 Task: Look for space in Morrelgonj, Bangladesh from 2nd September, 2023 to 5th September, 2023 for 1 adult in price range Rs.5000 to Rs.10000. Place can be private room with 1  bedroom having 1 bed and 1 bathroom. Property type can be house, flat, guest house, hotel. Amenities needed are: air conditioning. Booking option can be shelf check-in. Required host language is English.
Action: Mouse moved to (356, 111)
Screenshot: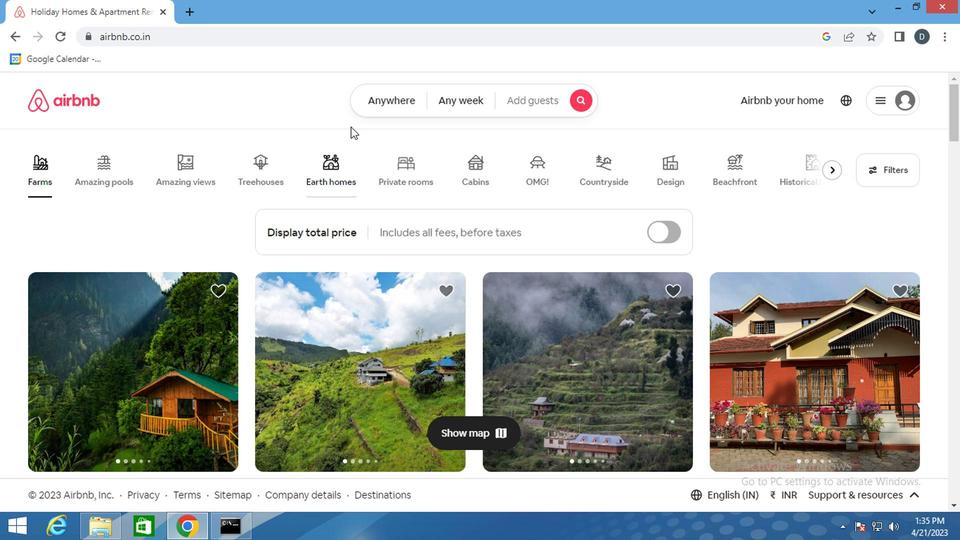 
Action: Mouse pressed left at (356, 111)
Screenshot: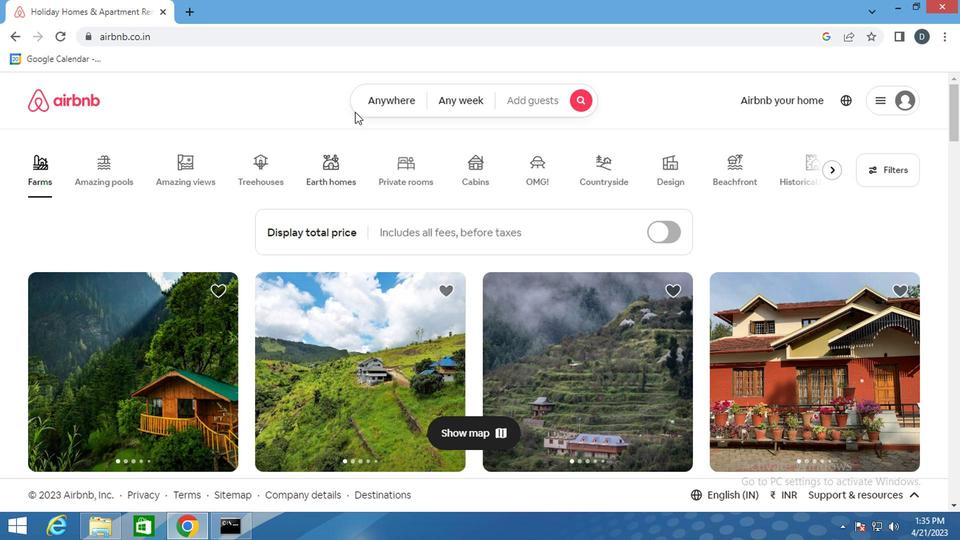 
Action: Mouse moved to (299, 159)
Screenshot: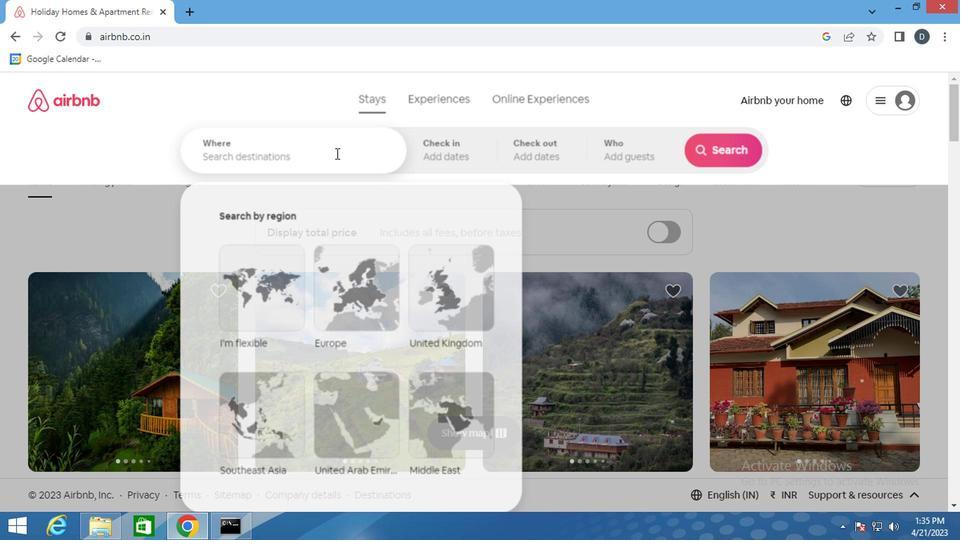 
Action: Mouse pressed left at (299, 159)
Screenshot: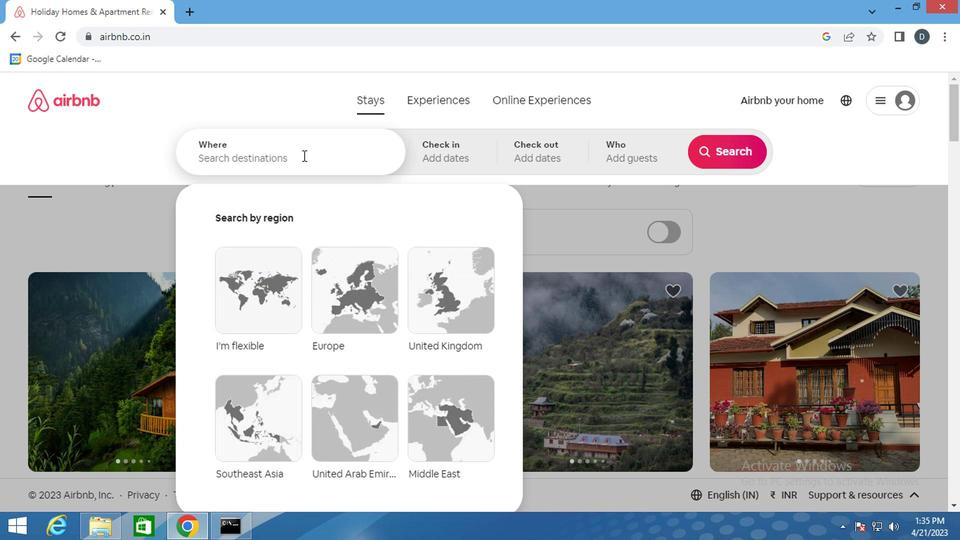 
Action: Mouse moved to (298, 159)
Screenshot: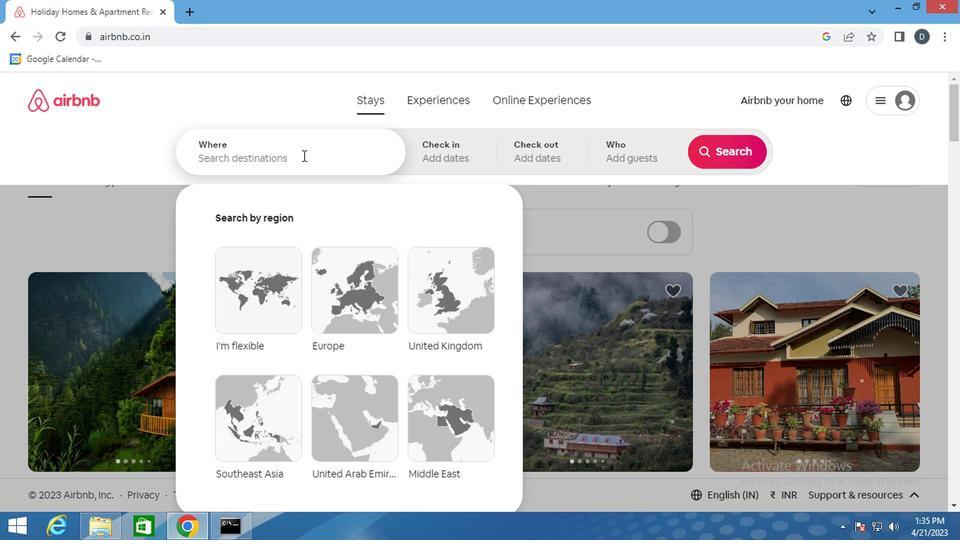 
Action: Key pressed <Key.shift_r>Morelgonj<Key.left><Key.left><Key.left><Key.left><Key.left><Key.left>r<Key.right><Key.right><Key.right><Key.right><Key.right><Key.right><Key.right><Key.right><Key.right><Key.right><Key.right><Key.right><Key.right><Key.down><Key.enter>
Screenshot: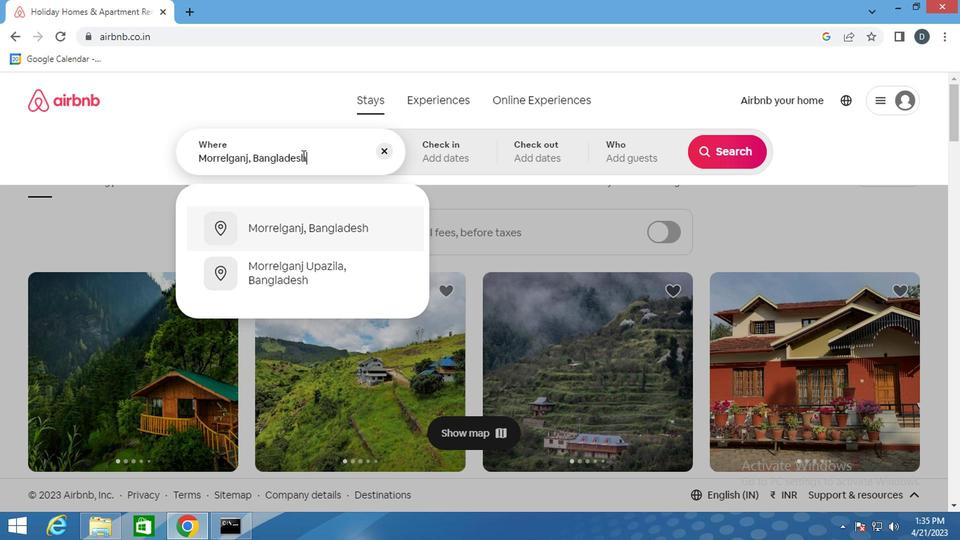 
Action: Mouse moved to (718, 266)
Screenshot: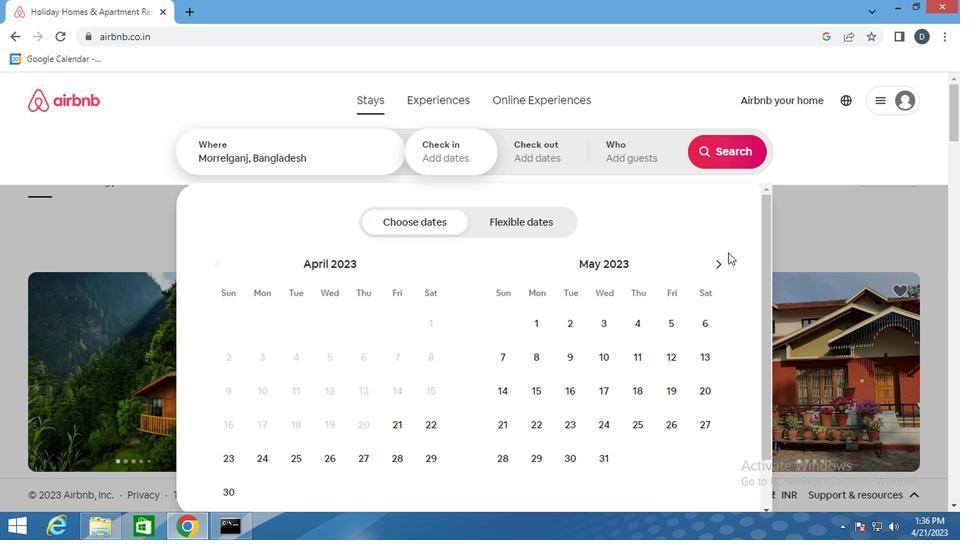 
Action: Mouse pressed left at (718, 266)
Screenshot: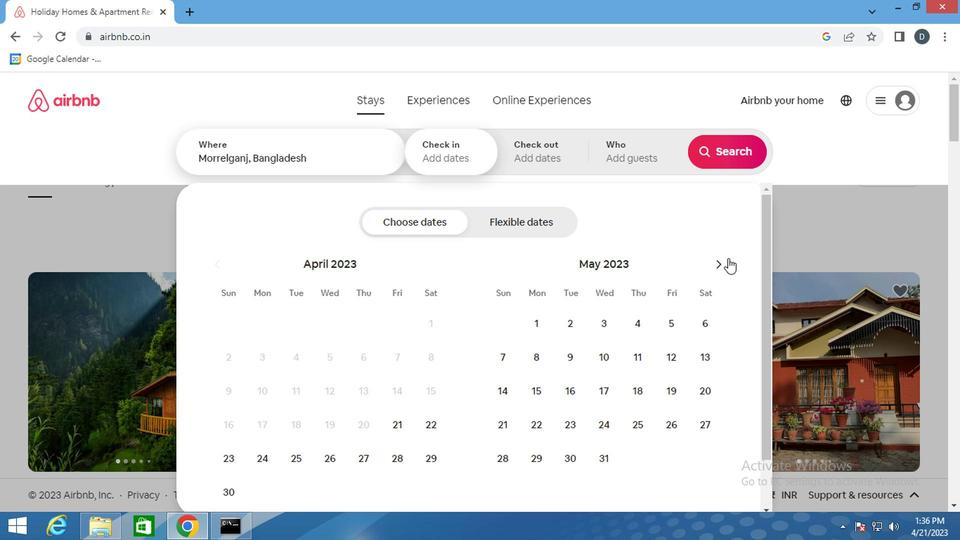 
Action: Mouse pressed left at (718, 266)
Screenshot: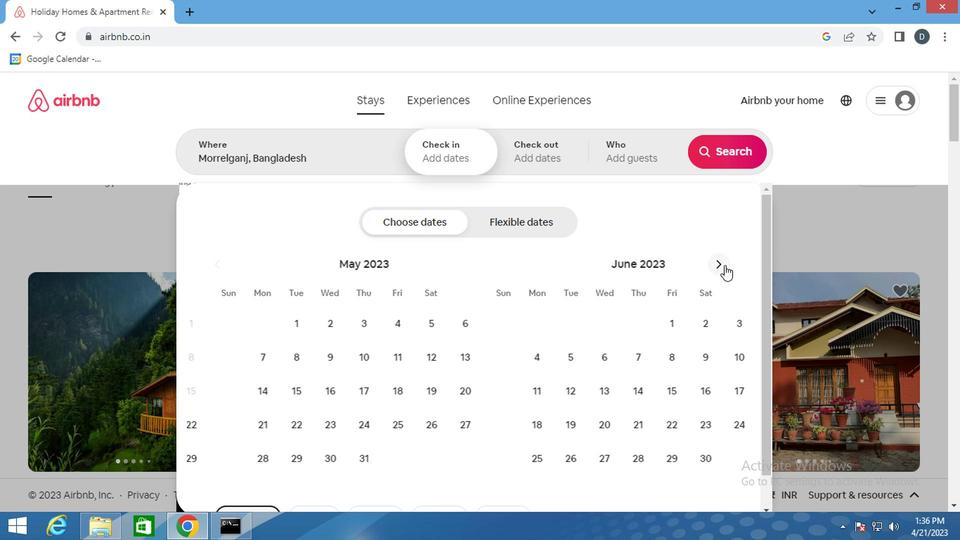 
Action: Mouse pressed left at (718, 266)
Screenshot: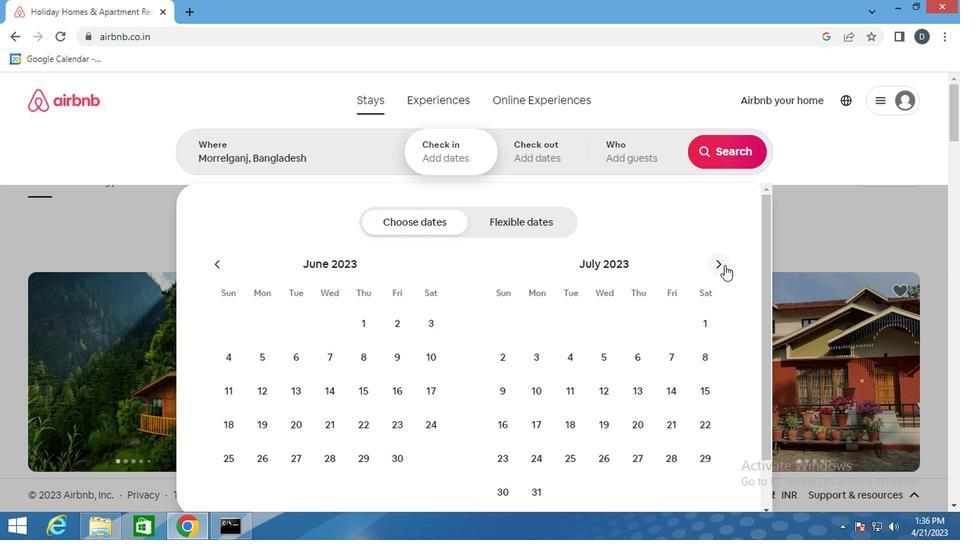 
Action: Mouse moved to (714, 259)
Screenshot: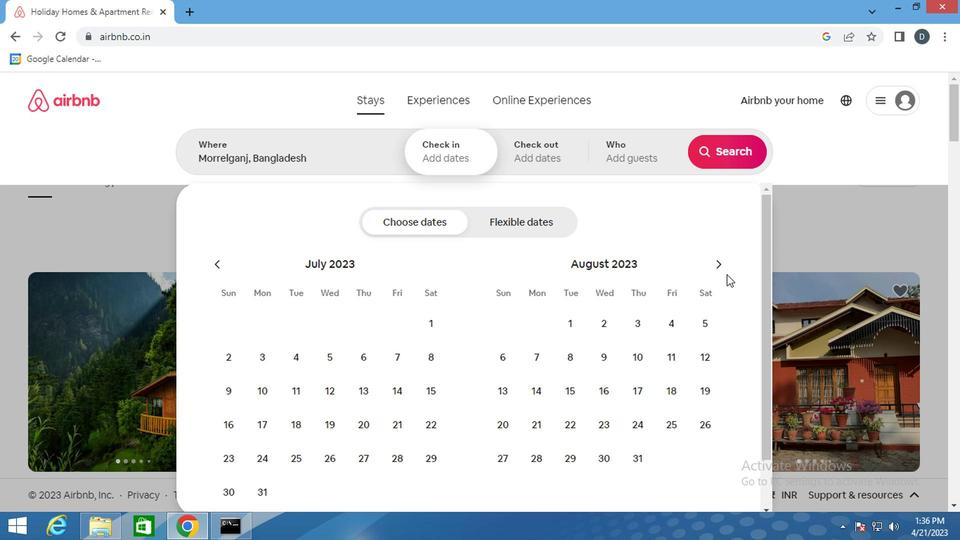 
Action: Mouse pressed left at (714, 259)
Screenshot: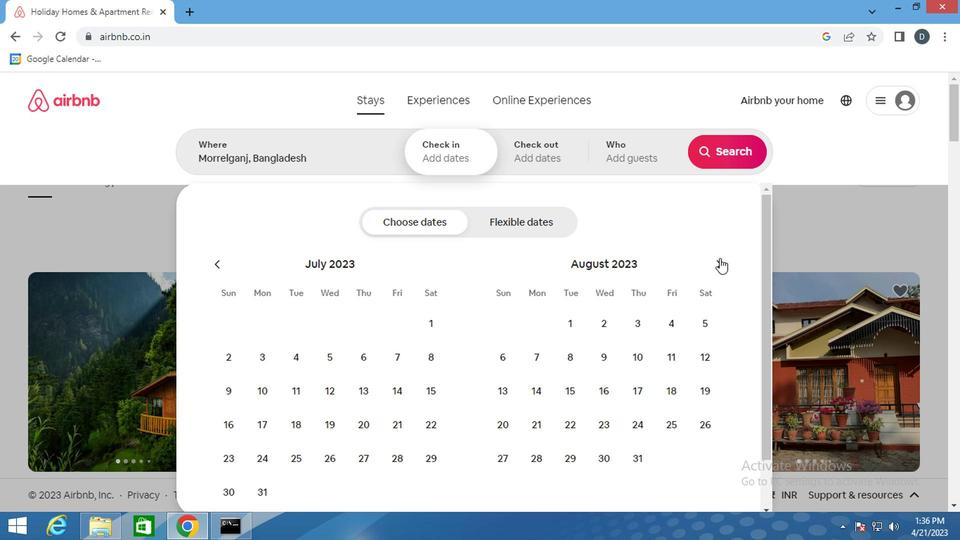 
Action: Mouse moved to (701, 323)
Screenshot: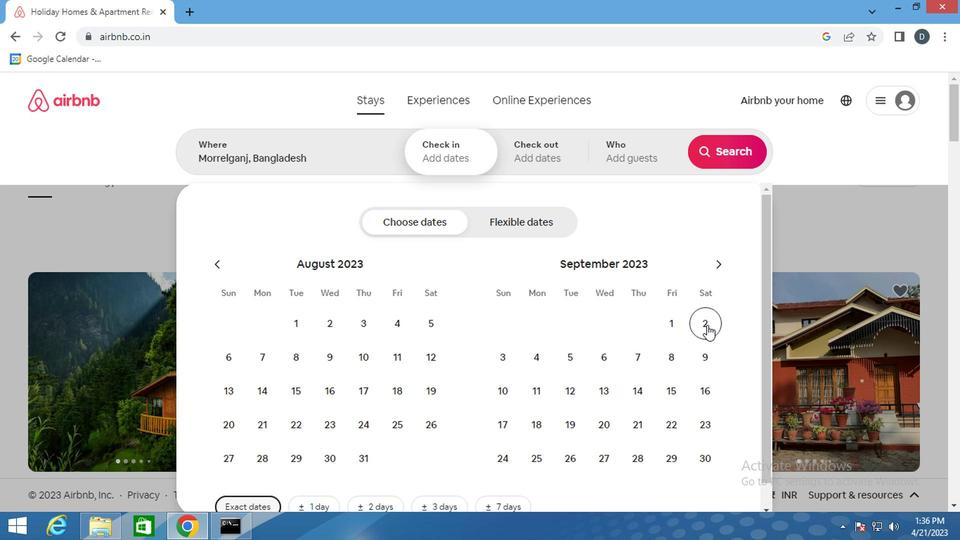 
Action: Mouse pressed left at (701, 323)
Screenshot: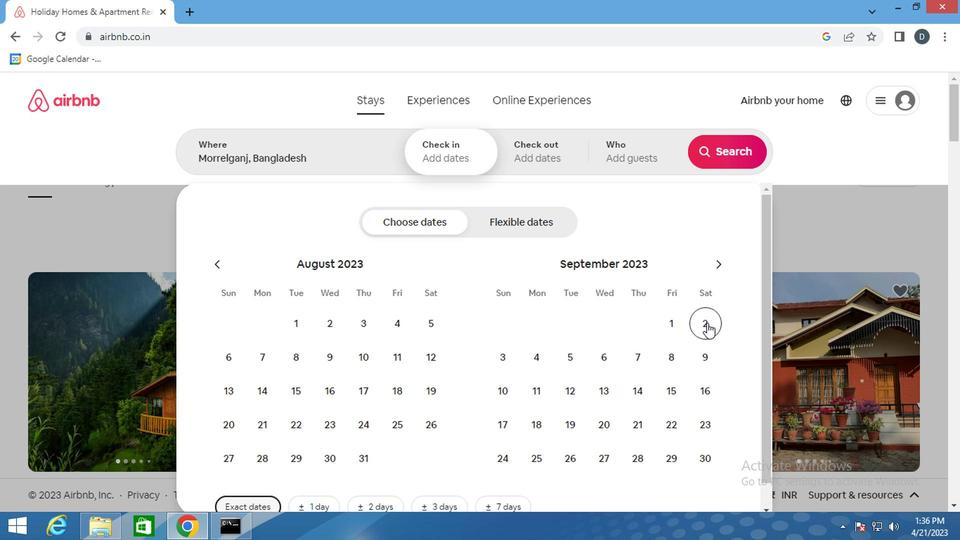 
Action: Mouse moved to (564, 355)
Screenshot: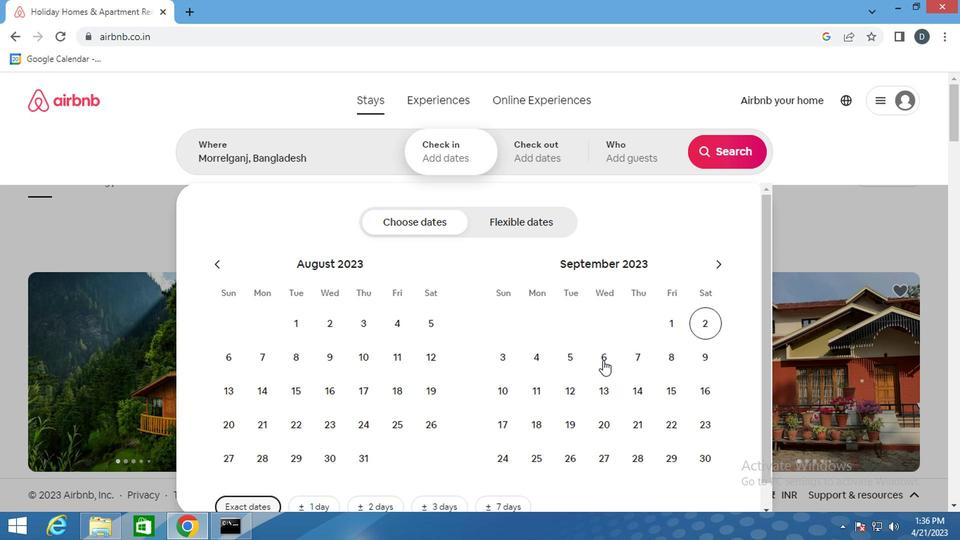 
Action: Mouse pressed left at (564, 355)
Screenshot: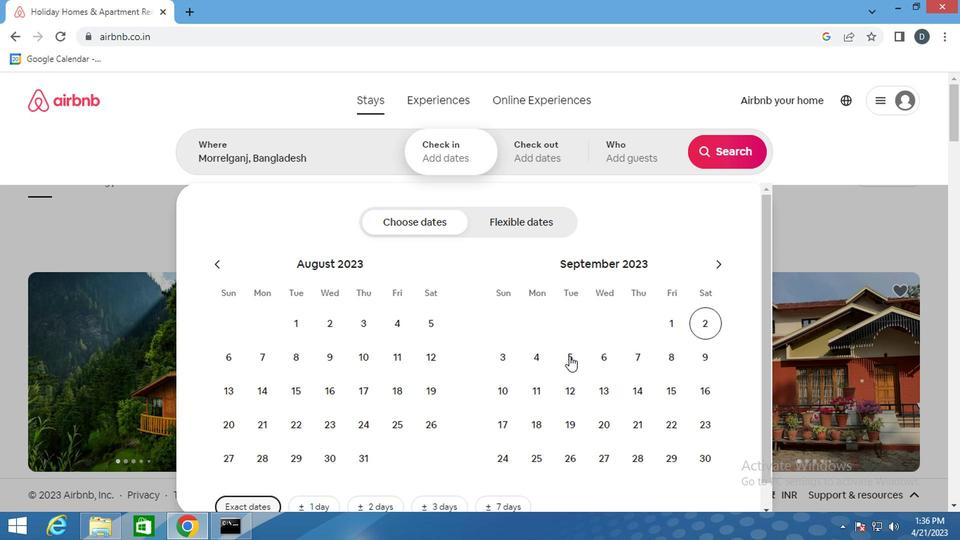 
Action: Mouse moved to (639, 153)
Screenshot: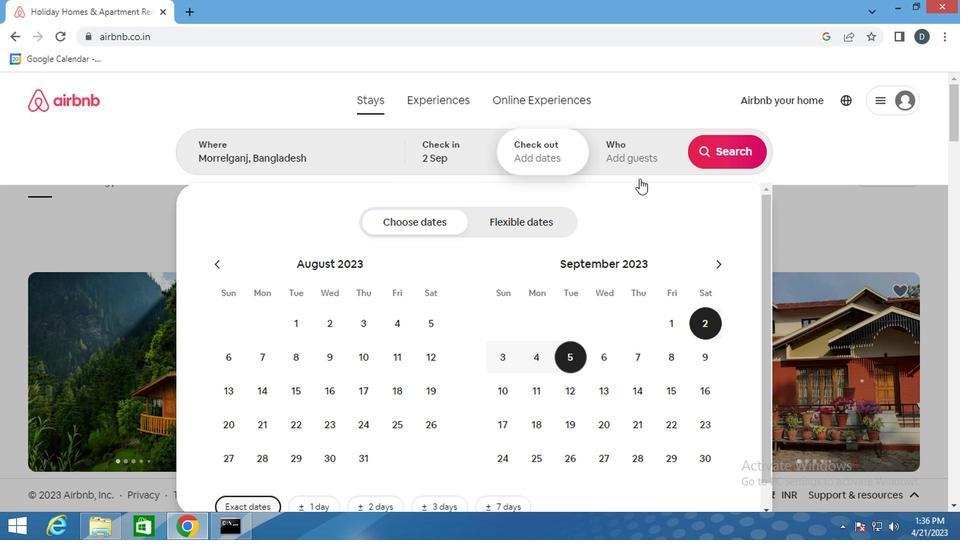 
Action: Mouse pressed left at (639, 153)
Screenshot: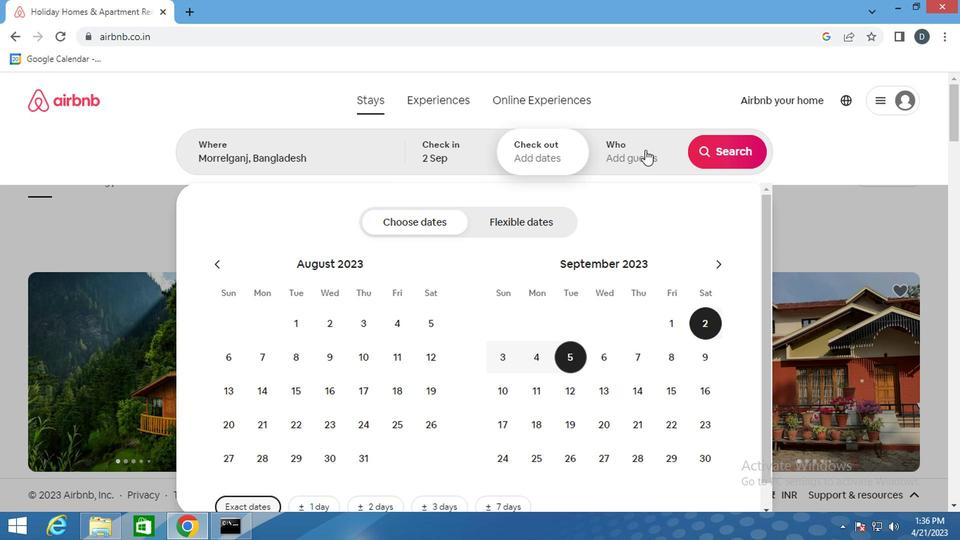 
Action: Mouse moved to (716, 224)
Screenshot: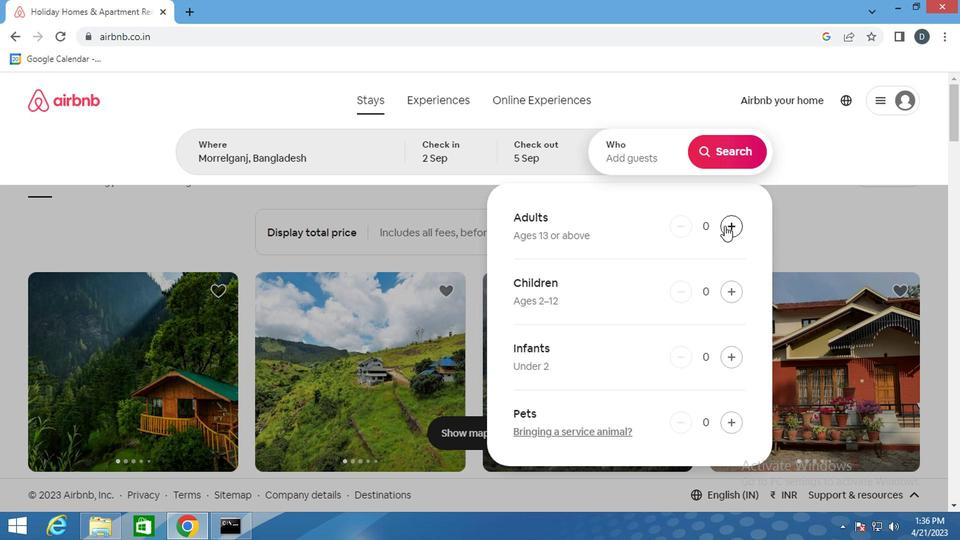 
Action: Mouse pressed left at (716, 224)
Screenshot: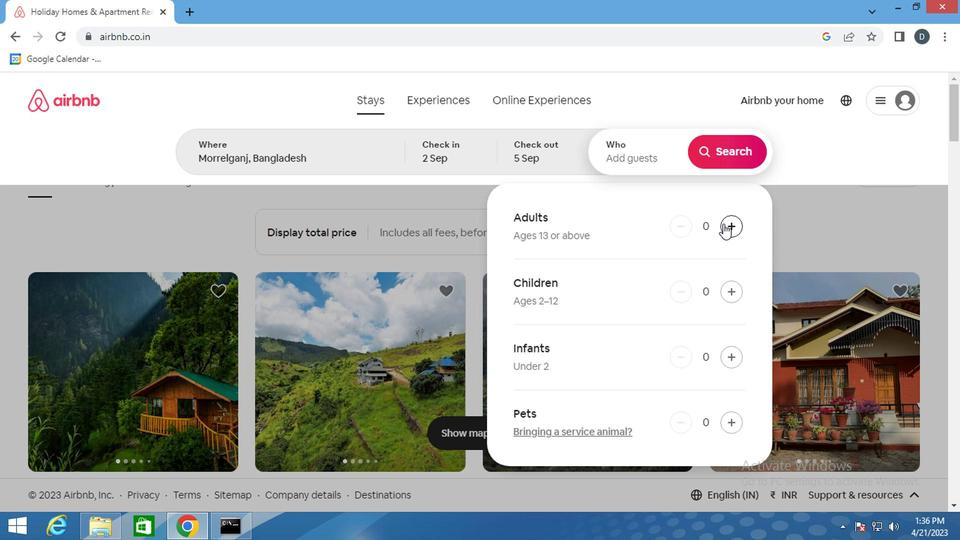 
Action: Mouse moved to (732, 149)
Screenshot: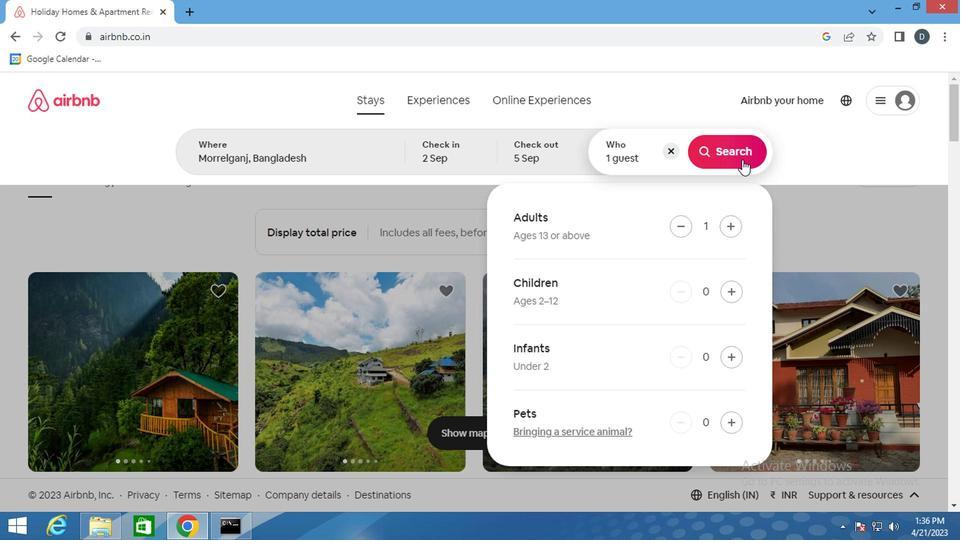 
Action: Mouse pressed left at (732, 149)
Screenshot: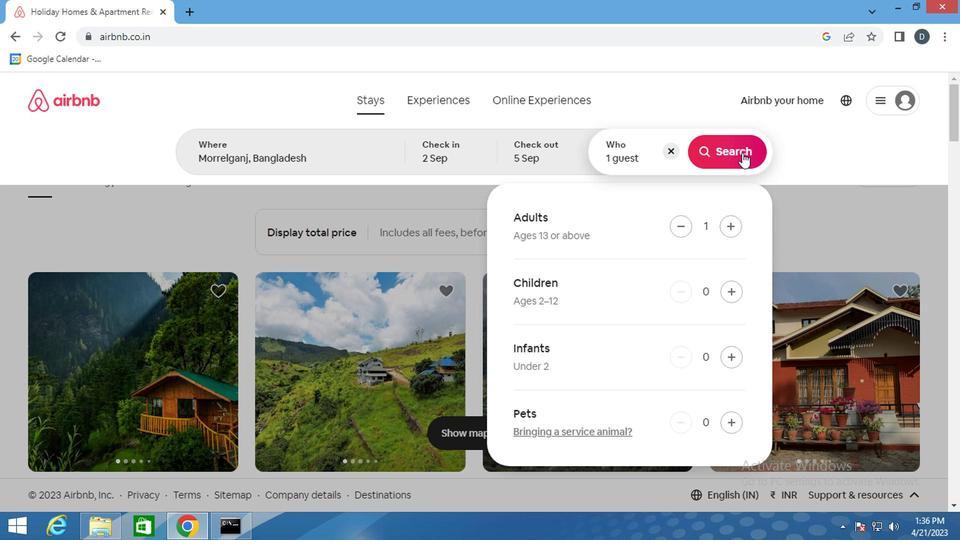 
Action: Mouse moved to (895, 167)
Screenshot: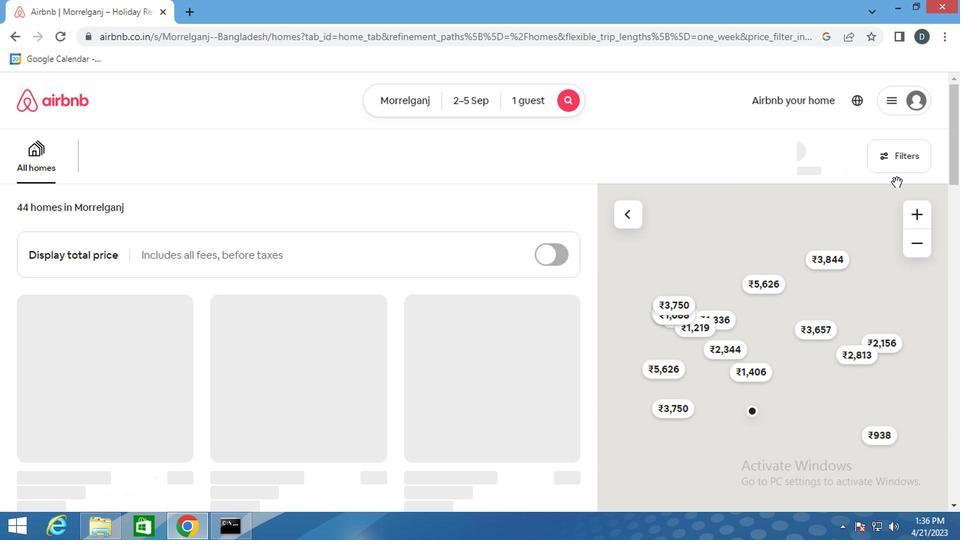 
Action: Mouse pressed left at (895, 167)
Screenshot: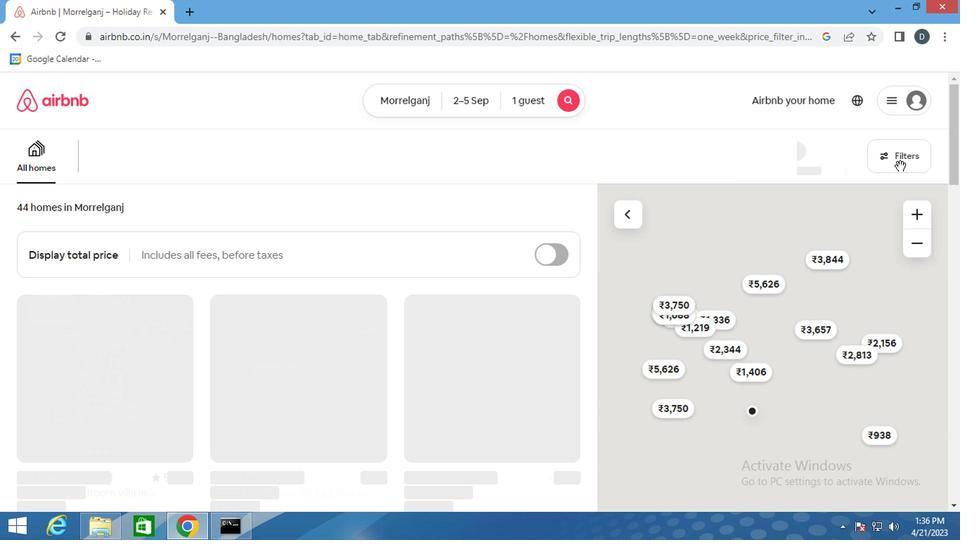 
Action: Mouse moved to (313, 335)
Screenshot: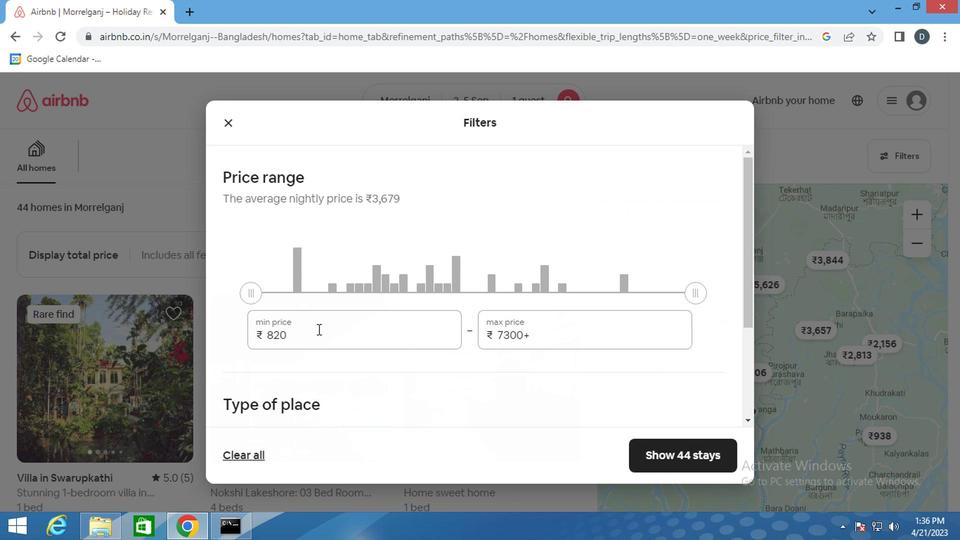 
Action: Mouse pressed left at (313, 335)
Screenshot: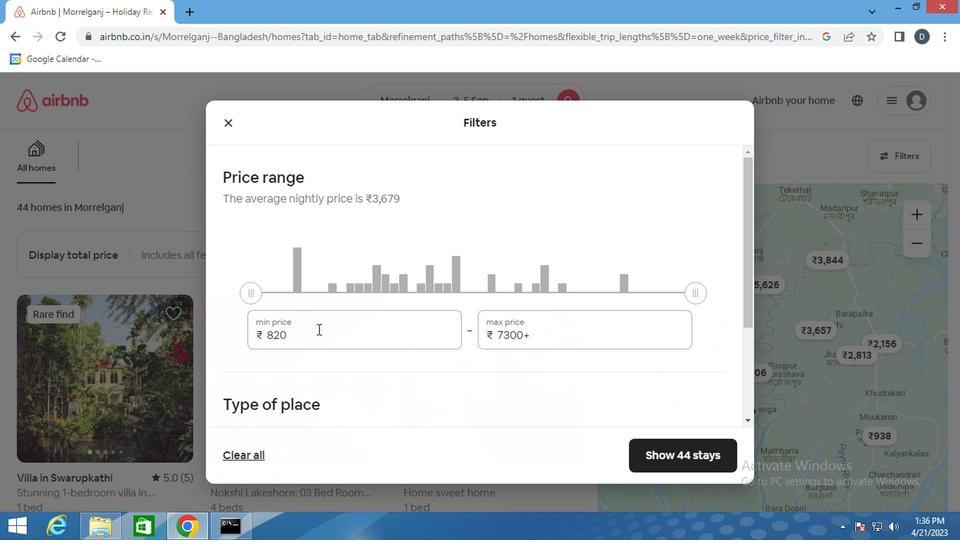 
Action: Mouse pressed left at (313, 335)
Screenshot: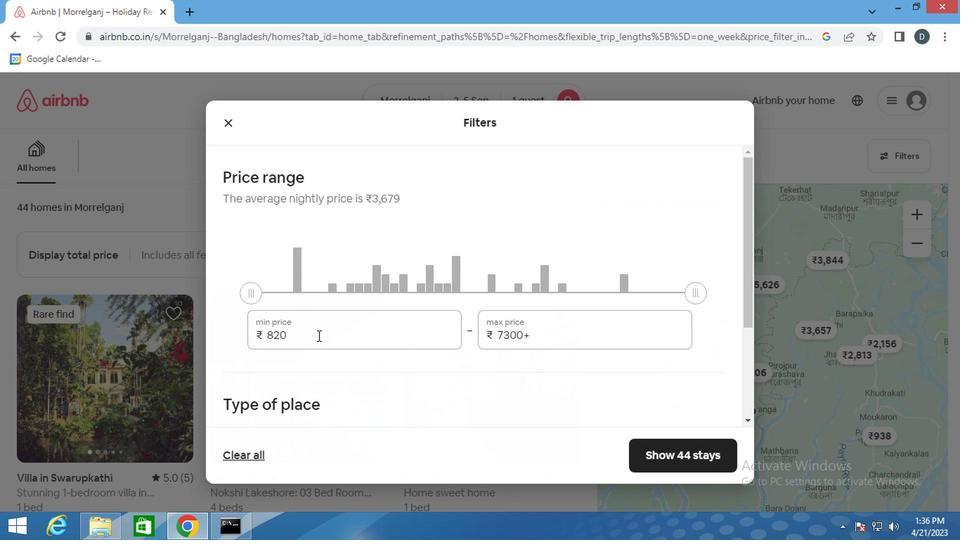 
Action: Key pressed 5000<Key.tab>ctrl+Actrl+10000
Screenshot: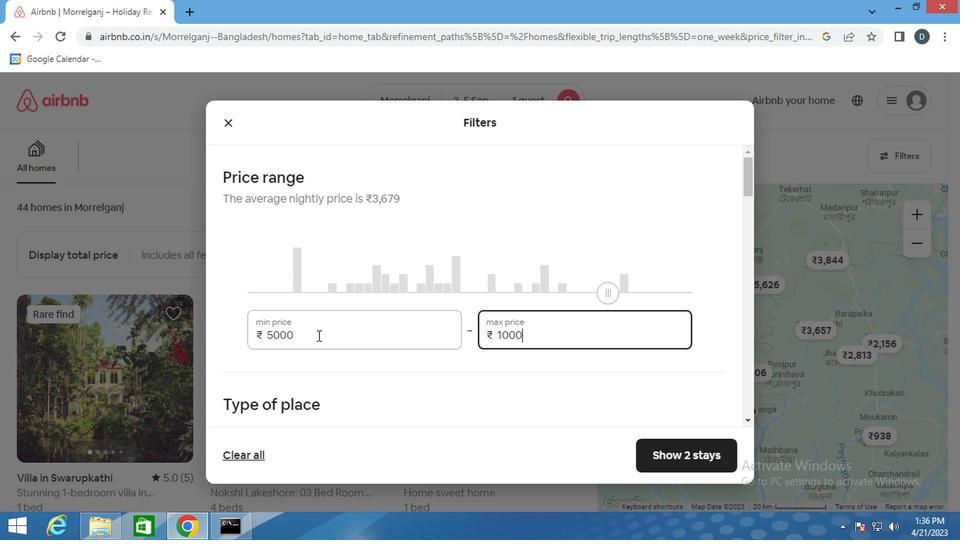 
Action: Mouse moved to (308, 349)
Screenshot: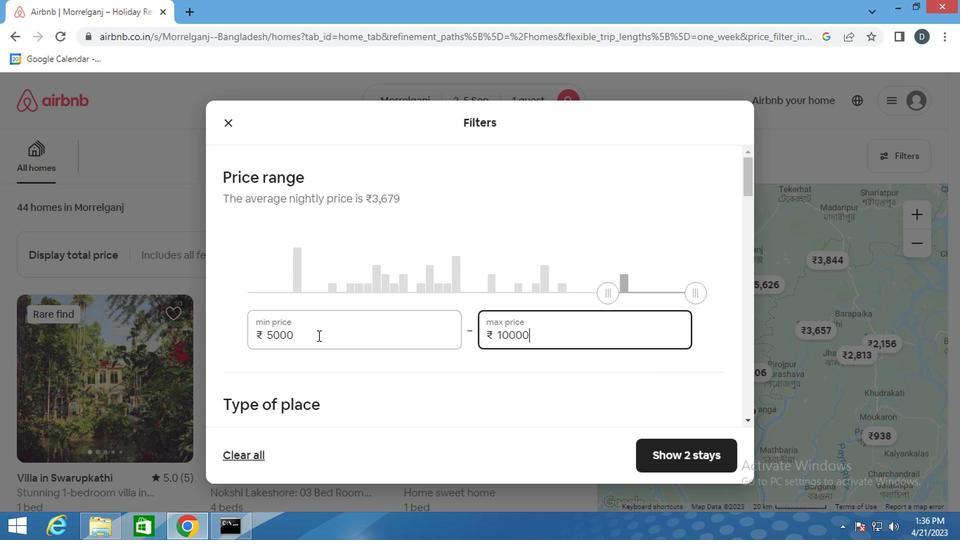 
Action: Mouse scrolled (308, 348) with delta (0, 0)
Screenshot: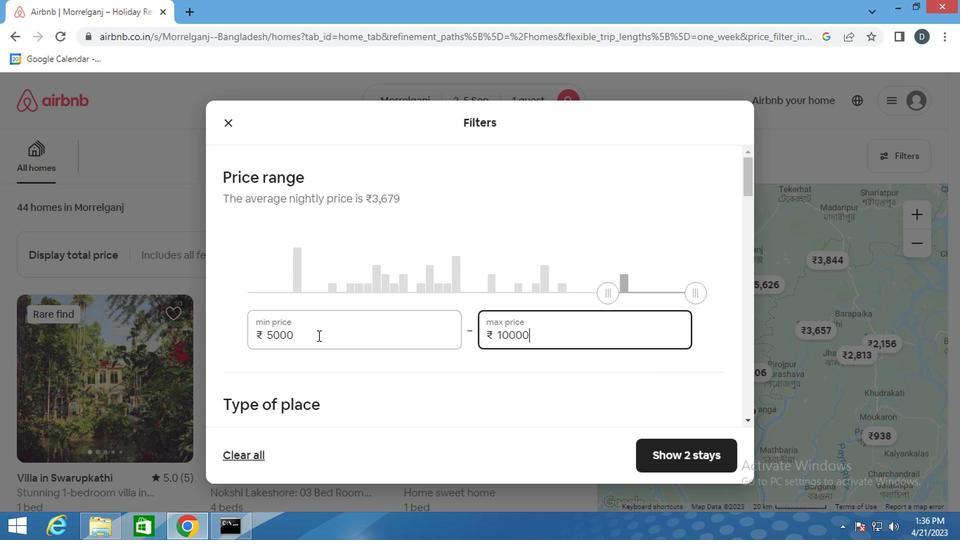
Action: Mouse moved to (308, 352)
Screenshot: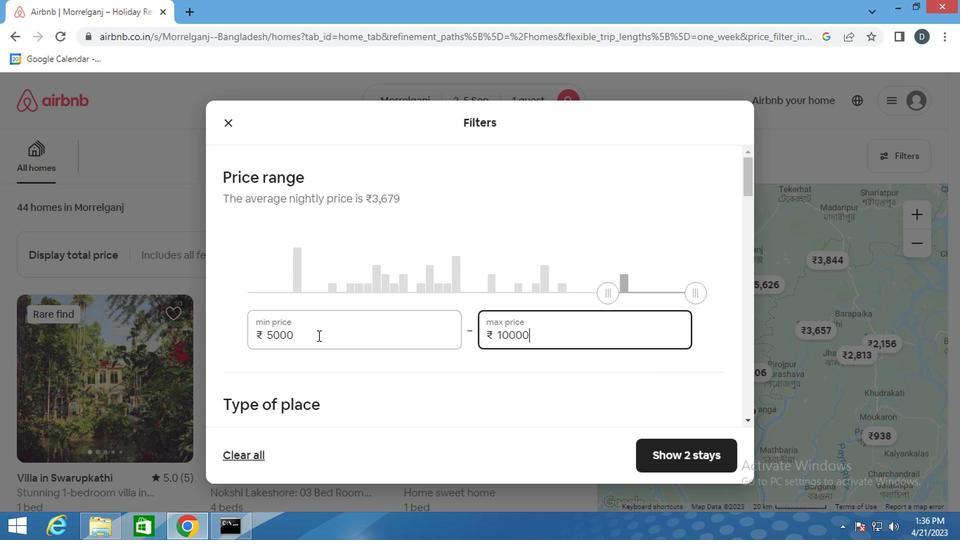 
Action: Mouse scrolled (308, 351) with delta (0, -1)
Screenshot: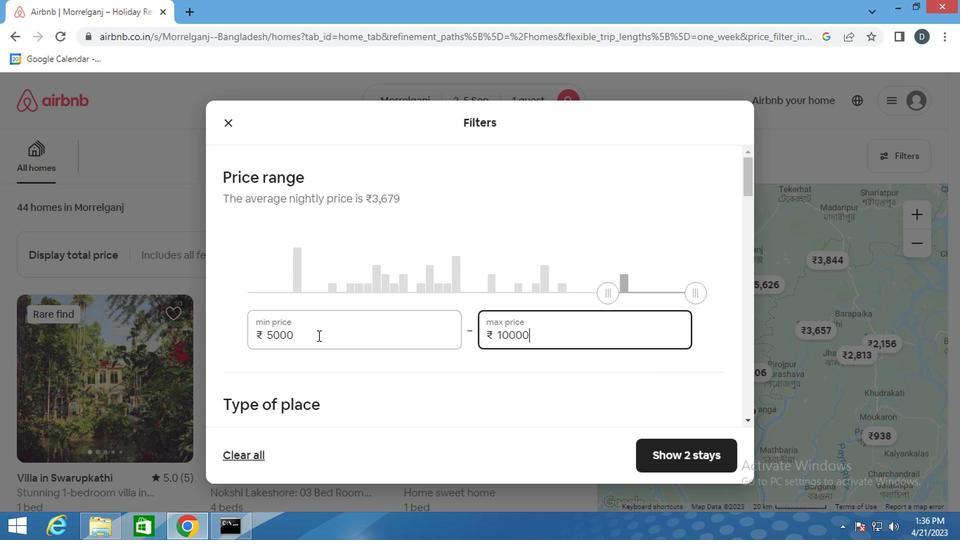 
Action: Mouse scrolled (308, 351) with delta (0, -1)
Screenshot: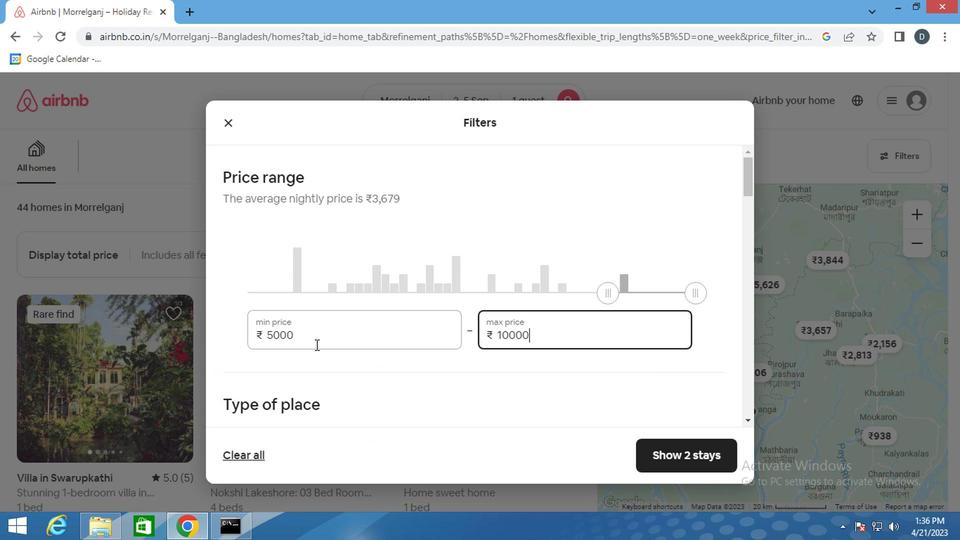 
Action: Mouse moved to (491, 246)
Screenshot: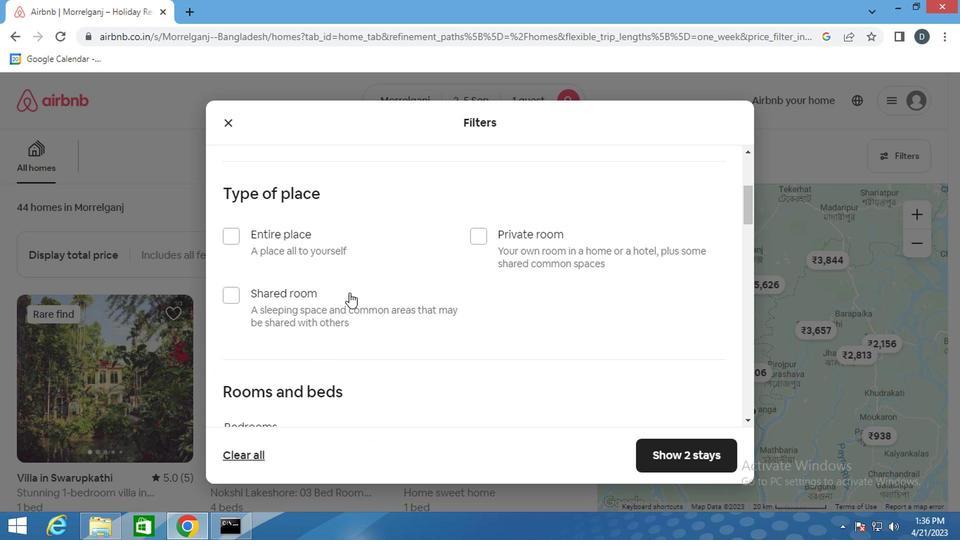 
Action: Mouse pressed left at (491, 246)
Screenshot: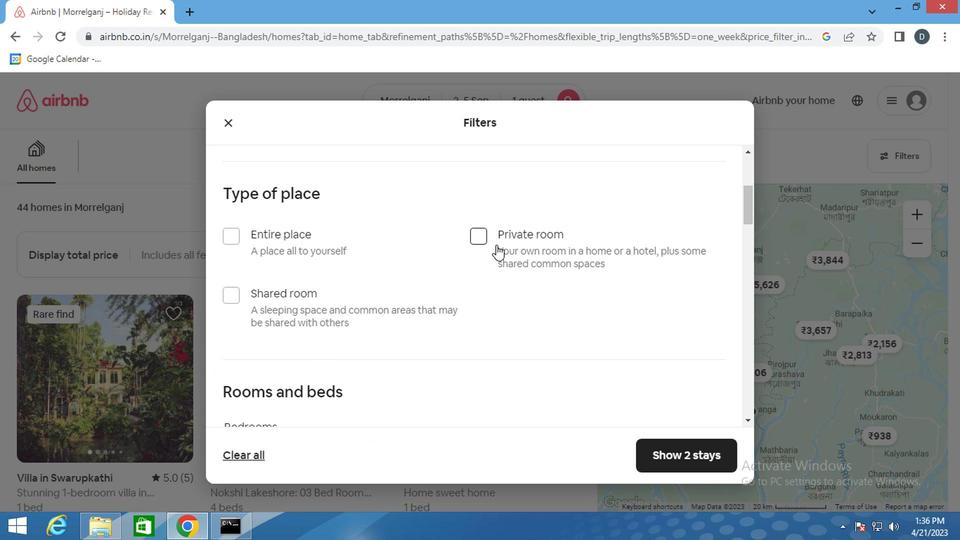 
Action: Mouse moved to (468, 262)
Screenshot: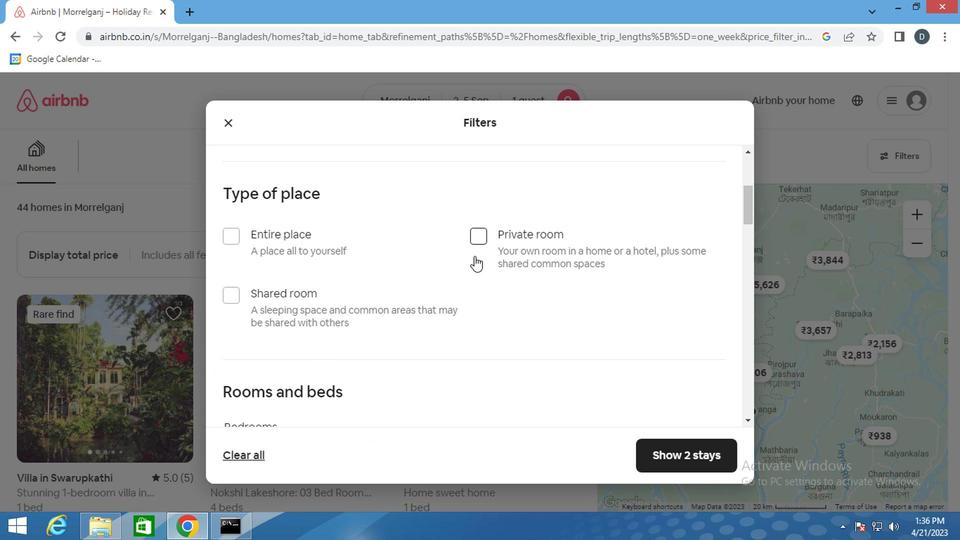 
Action: Mouse scrolled (468, 261) with delta (0, -1)
Screenshot: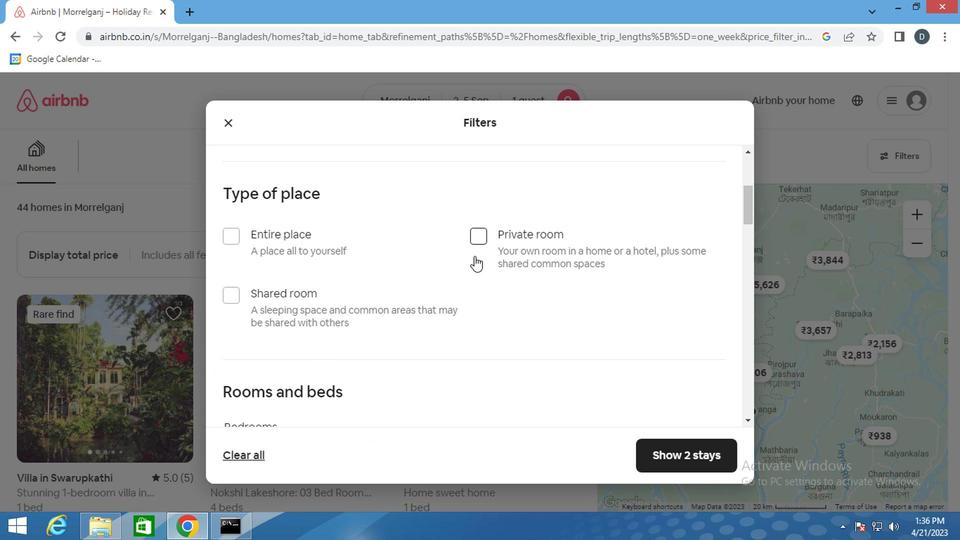 
Action: Mouse moved to (467, 265)
Screenshot: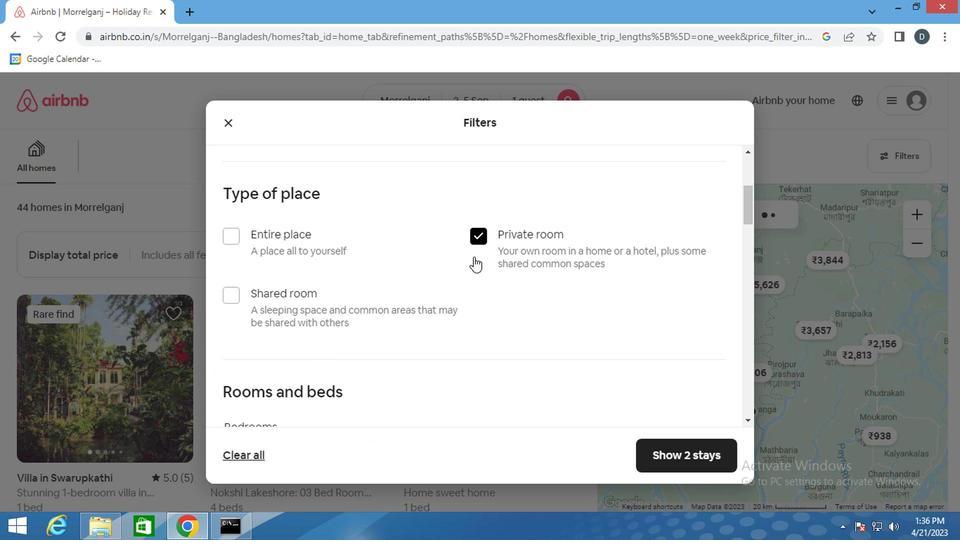 
Action: Mouse scrolled (467, 264) with delta (0, 0)
Screenshot: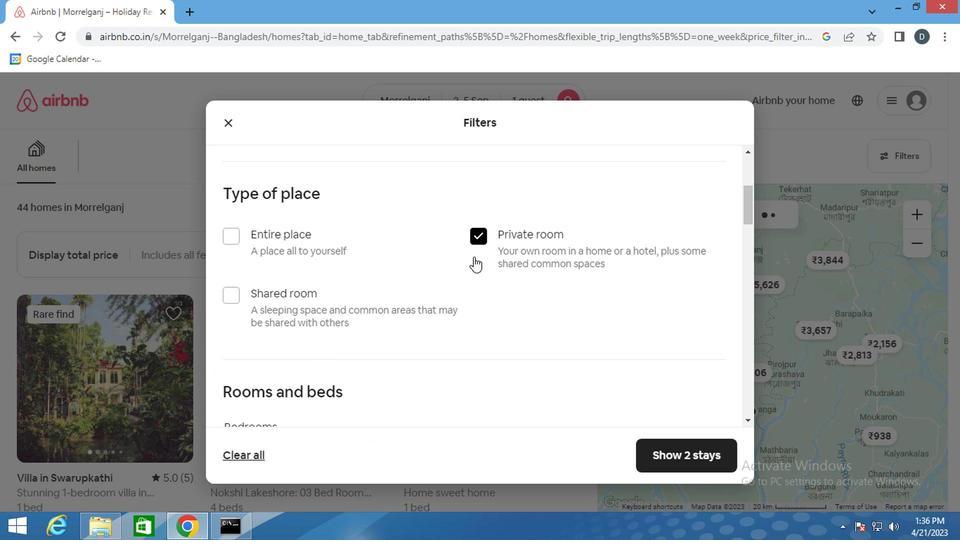 
Action: Mouse moved to (467, 266)
Screenshot: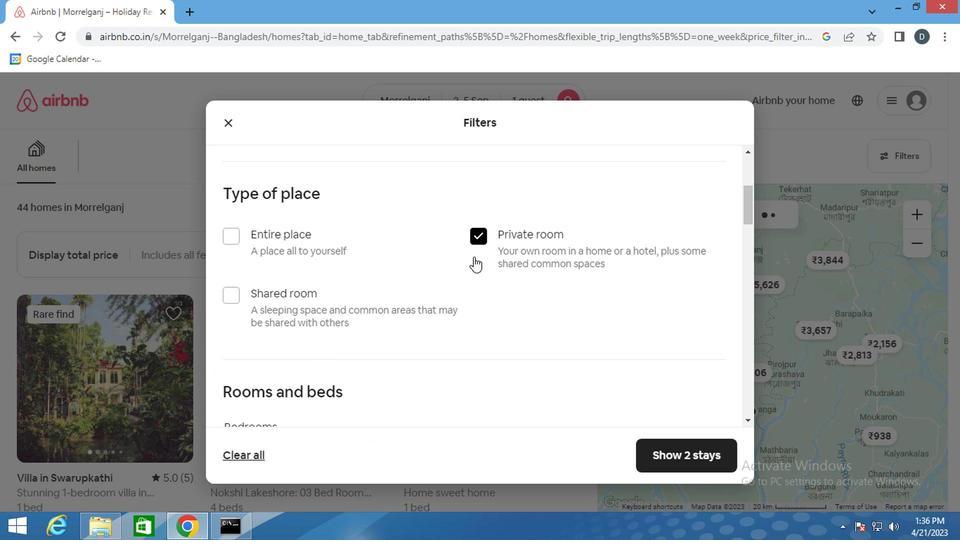 
Action: Mouse scrolled (467, 265) with delta (0, -1)
Screenshot: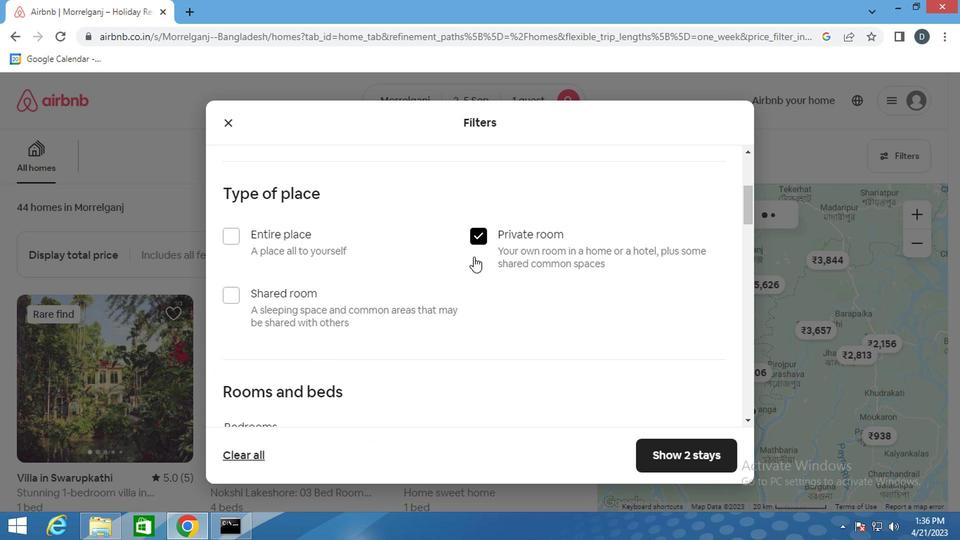 
Action: Mouse moved to (467, 266)
Screenshot: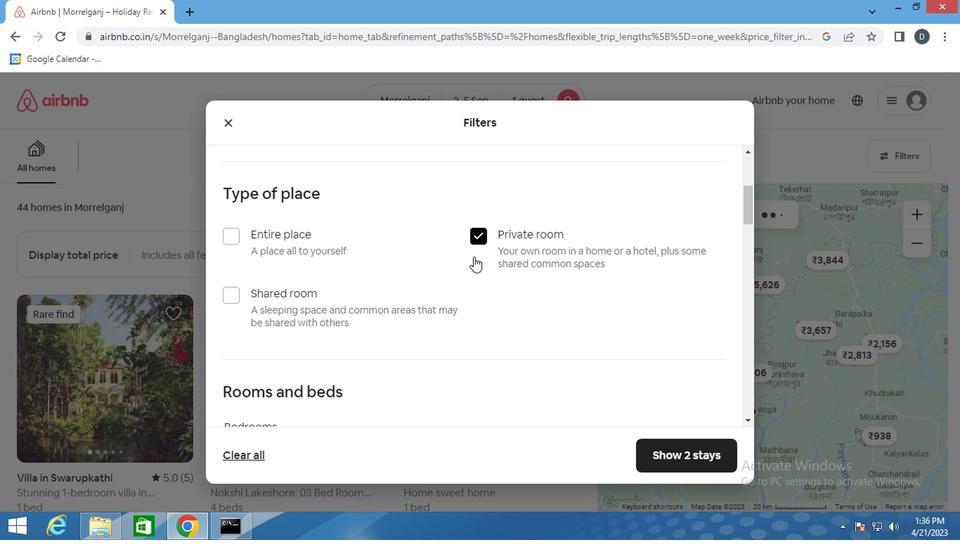 
Action: Mouse scrolled (467, 266) with delta (0, 0)
Screenshot: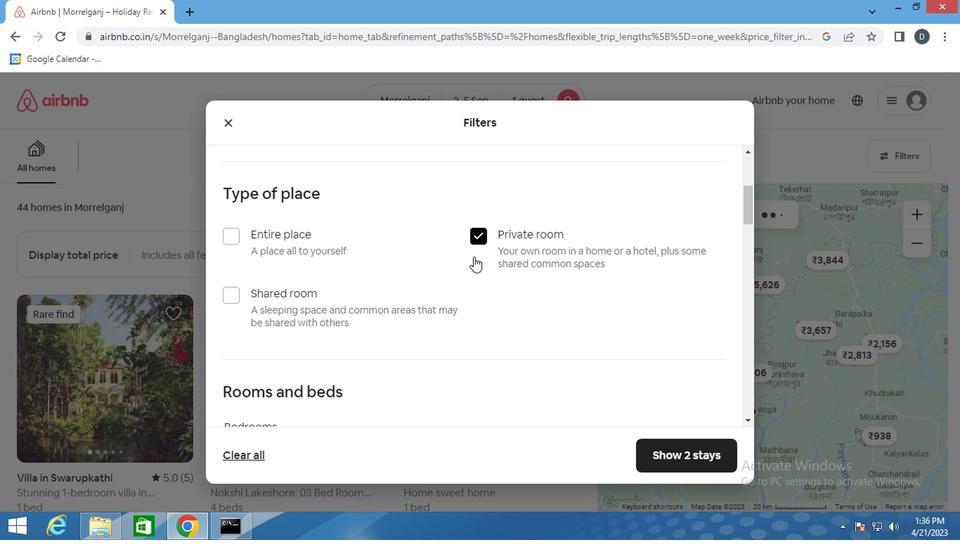 
Action: Mouse moved to (298, 193)
Screenshot: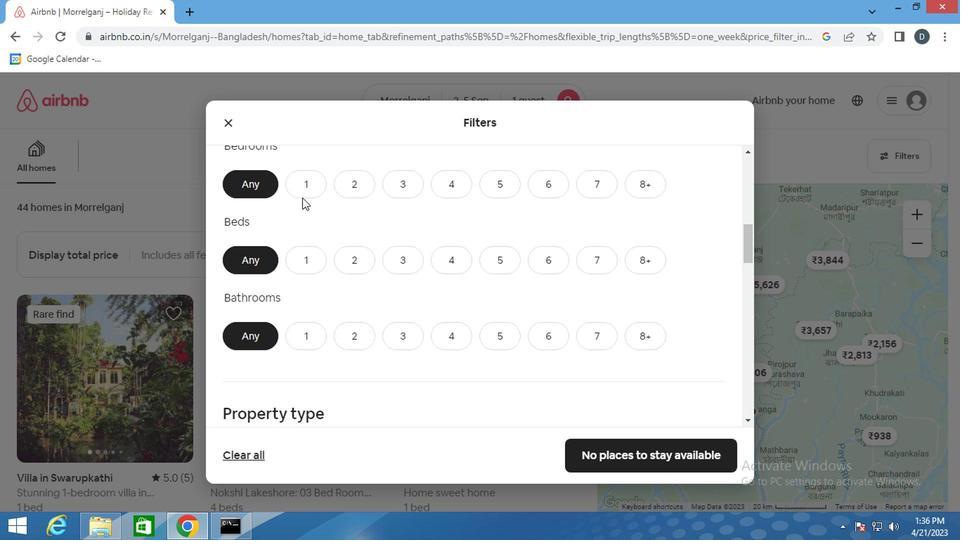 
Action: Mouse pressed left at (298, 193)
Screenshot: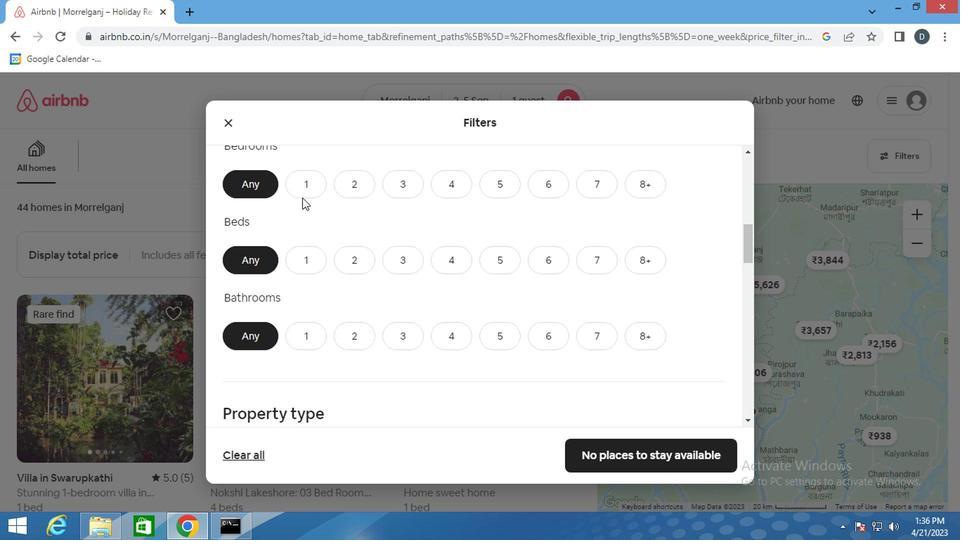 
Action: Mouse moved to (310, 263)
Screenshot: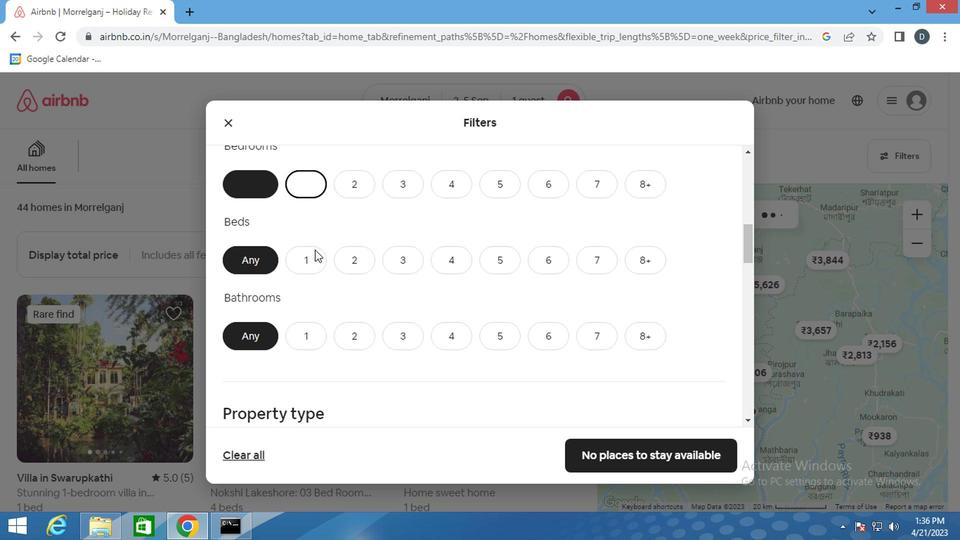 
Action: Mouse pressed left at (310, 263)
Screenshot: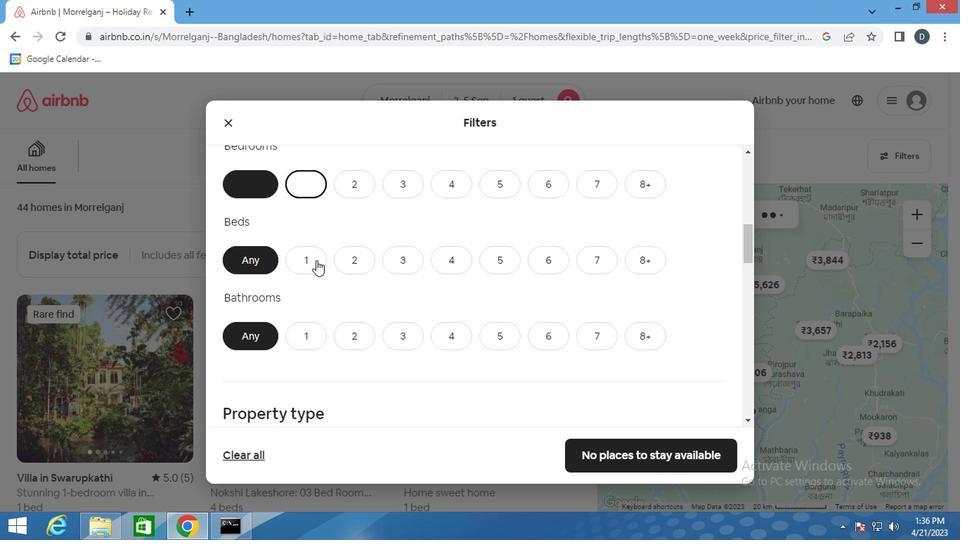 
Action: Mouse moved to (310, 345)
Screenshot: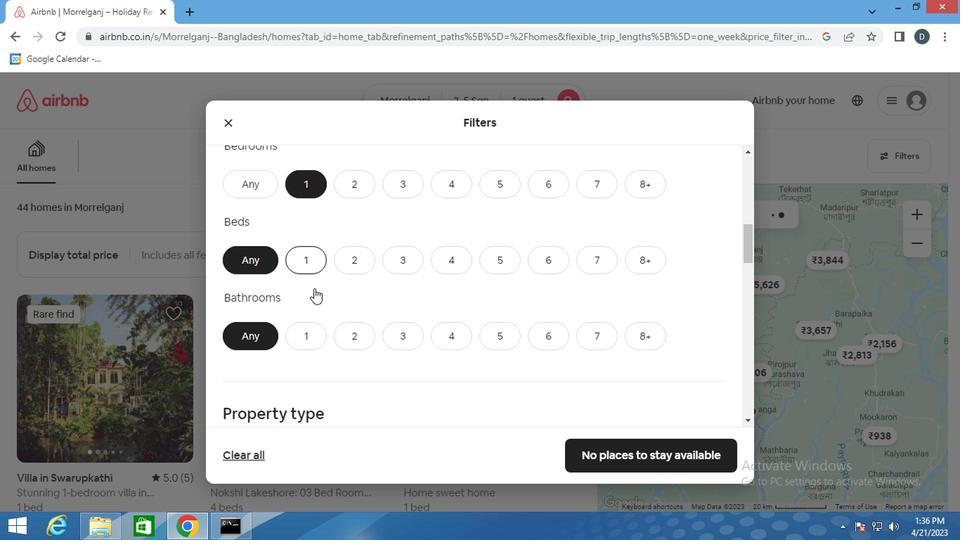 
Action: Mouse pressed left at (310, 345)
Screenshot: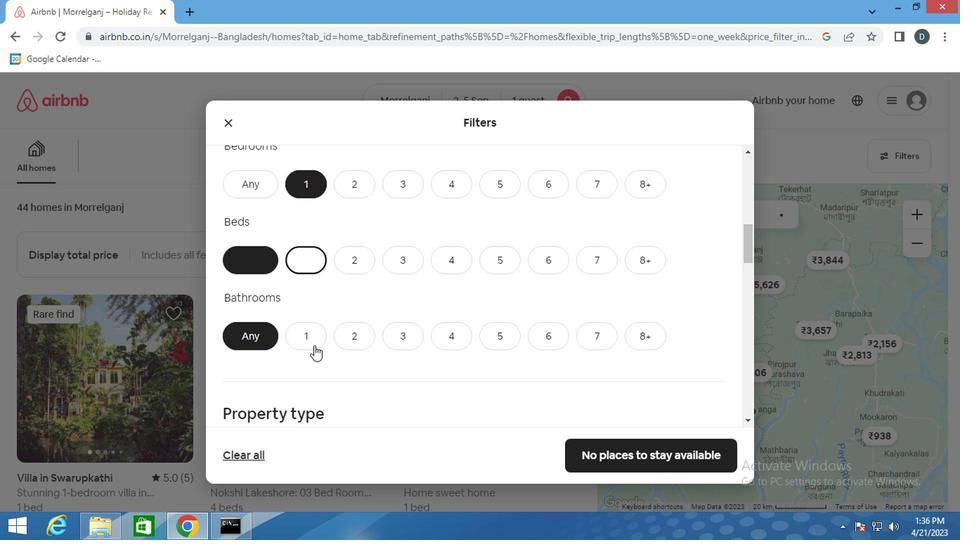 
Action: Mouse moved to (416, 294)
Screenshot: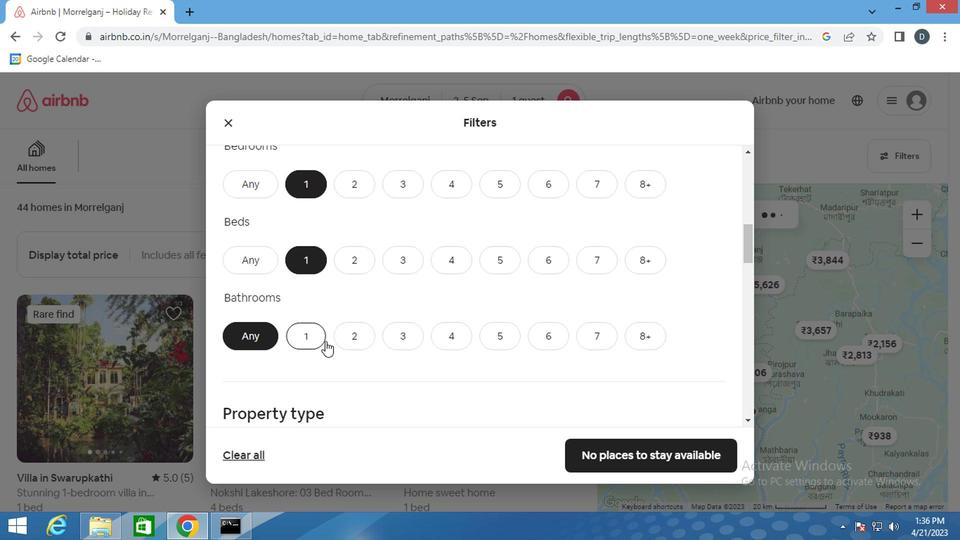 
Action: Mouse scrolled (416, 293) with delta (0, 0)
Screenshot: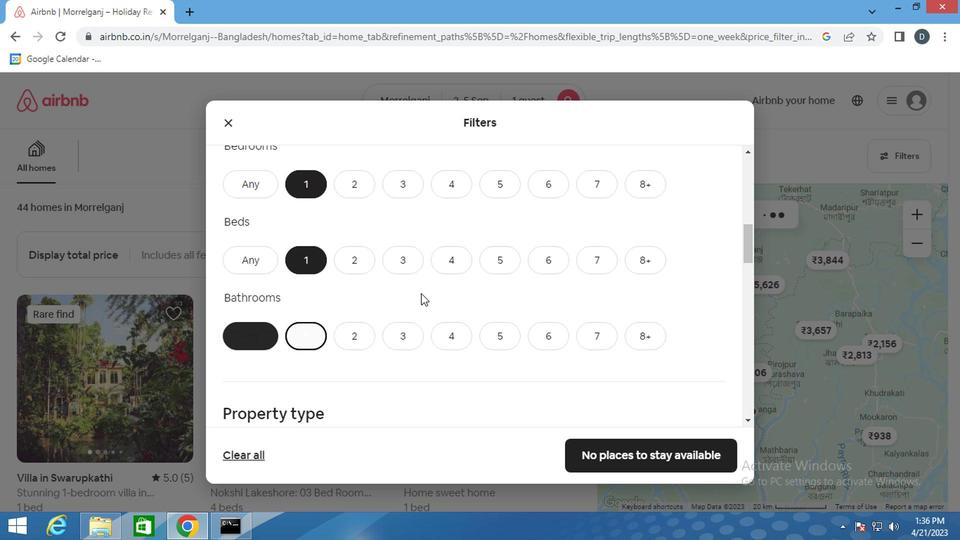 
Action: Mouse scrolled (416, 293) with delta (0, 0)
Screenshot: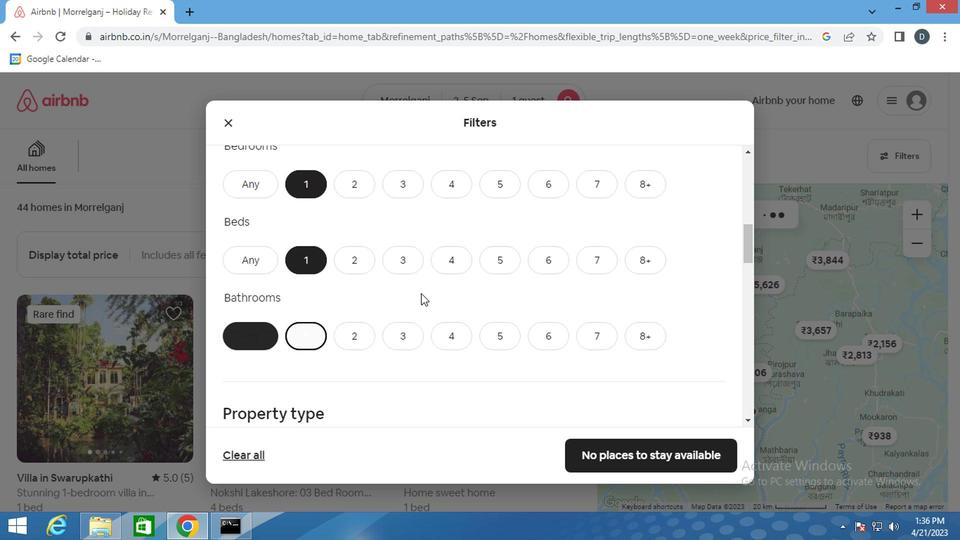 
Action: Mouse scrolled (416, 293) with delta (0, 0)
Screenshot: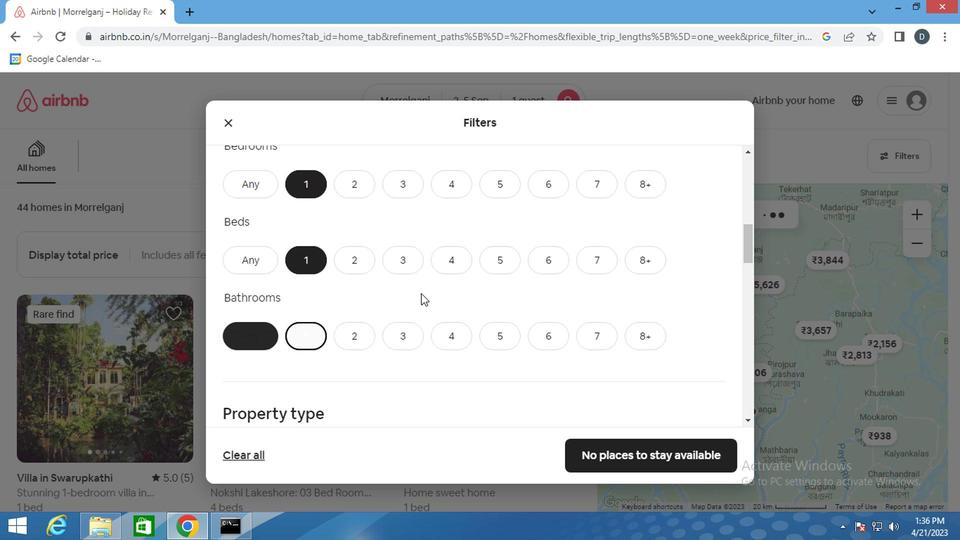 
Action: Mouse moved to (281, 292)
Screenshot: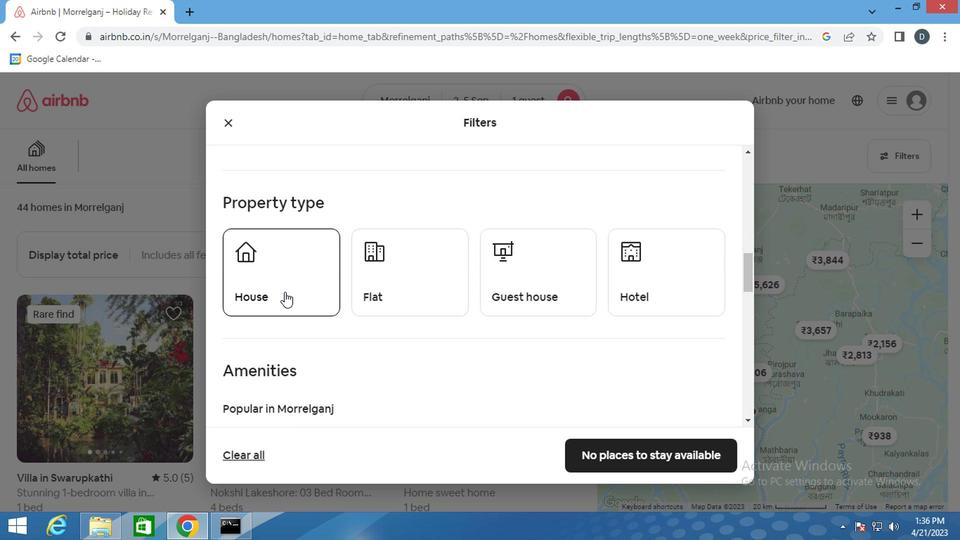 
Action: Mouse pressed left at (281, 292)
Screenshot: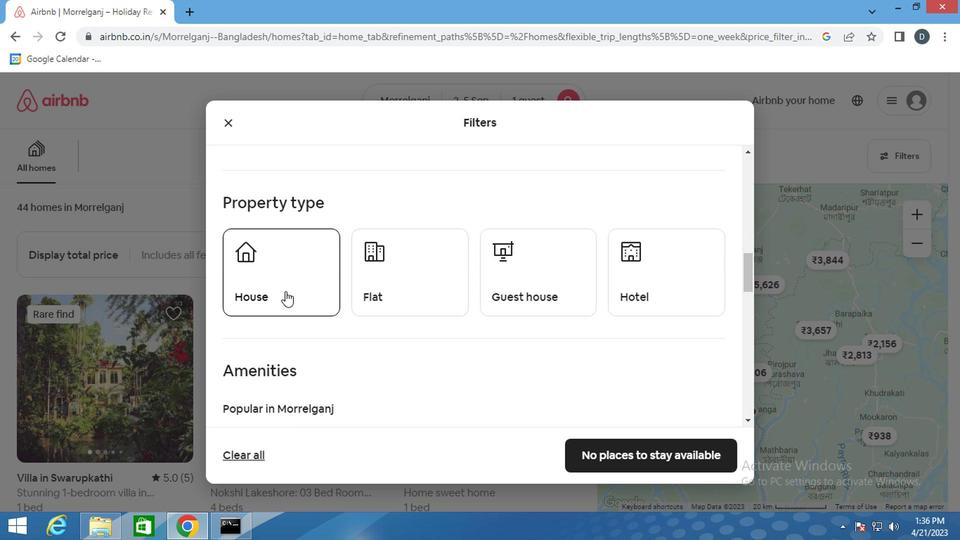 
Action: Mouse moved to (401, 277)
Screenshot: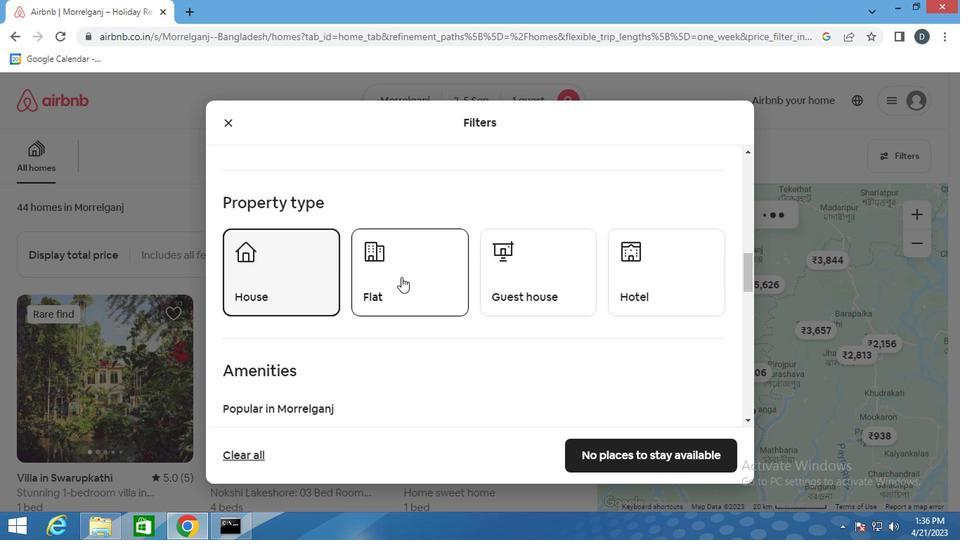 
Action: Mouse pressed left at (401, 277)
Screenshot: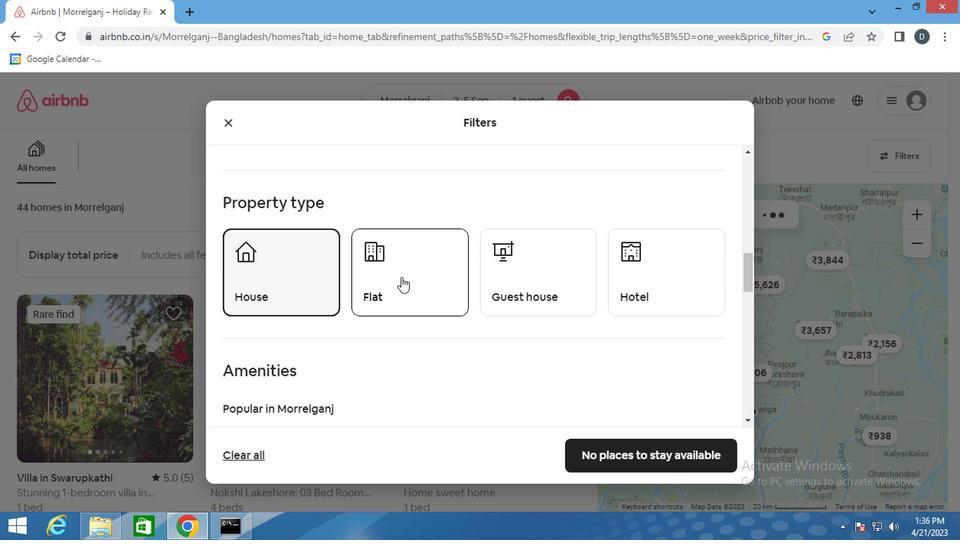 
Action: Mouse moved to (532, 283)
Screenshot: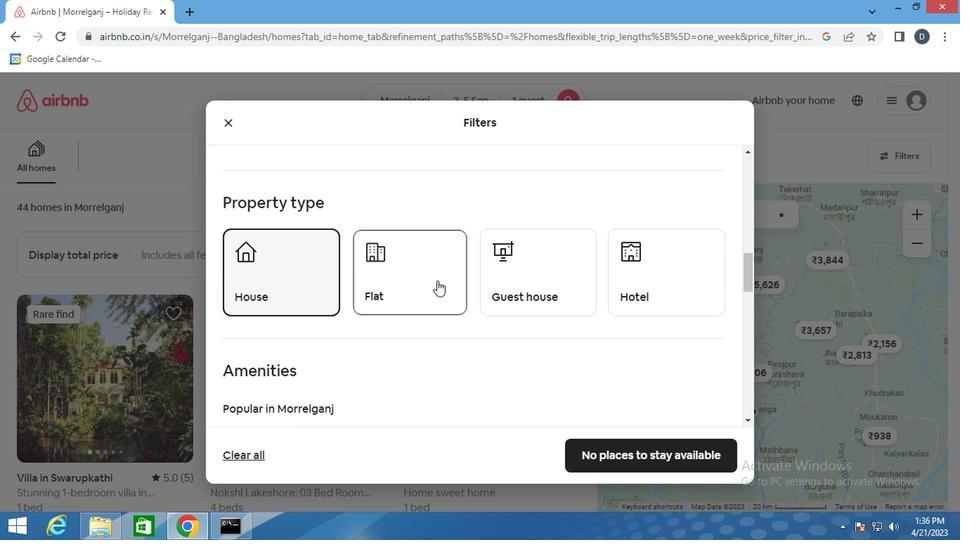 
Action: Mouse pressed left at (532, 283)
Screenshot: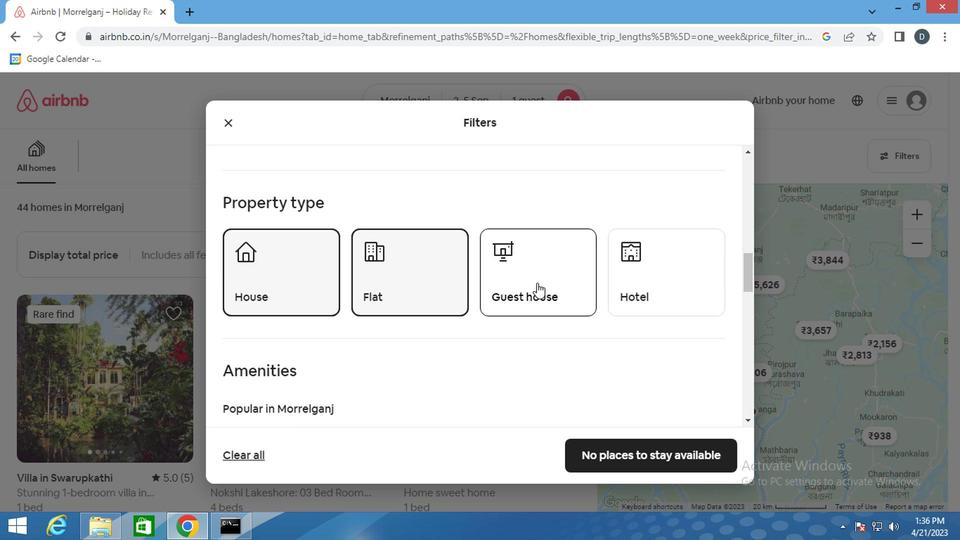 
Action: Mouse moved to (688, 296)
Screenshot: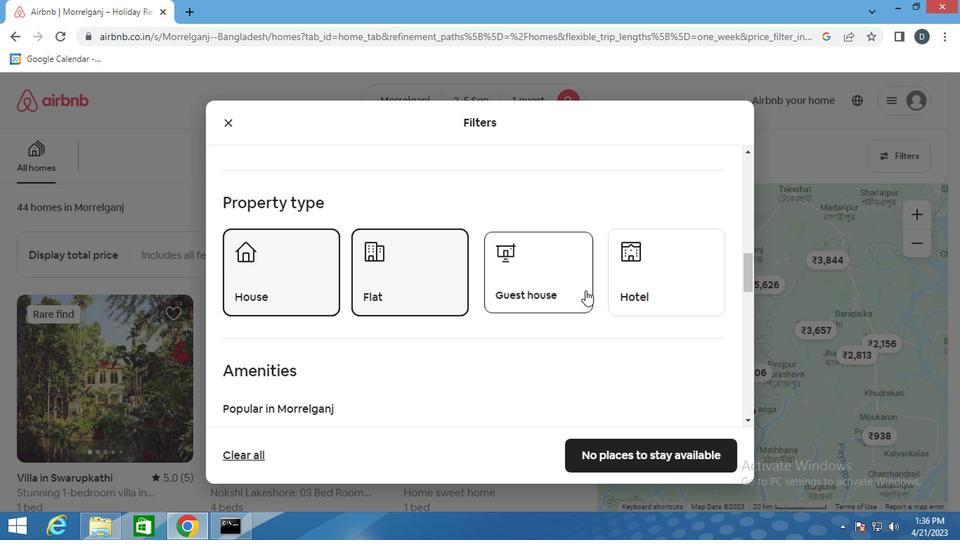 
Action: Mouse pressed left at (688, 296)
Screenshot: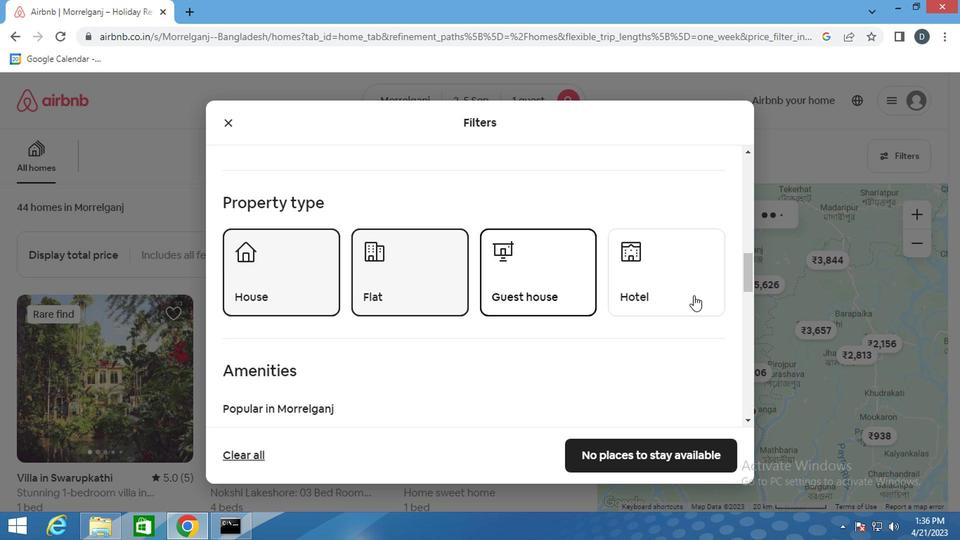 
Action: Mouse moved to (581, 319)
Screenshot: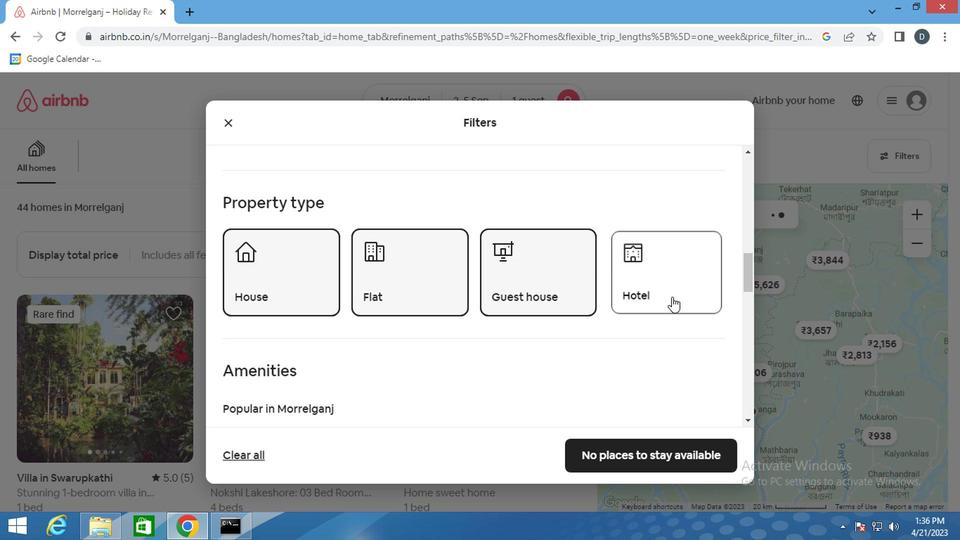 
Action: Mouse scrolled (581, 319) with delta (0, 0)
Screenshot: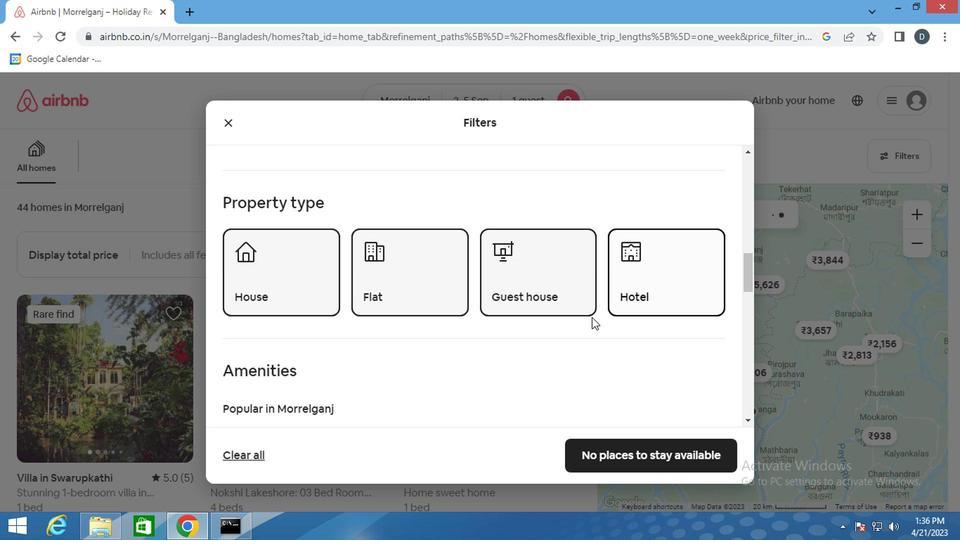 
Action: Mouse scrolled (581, 319) with delta (0, 0)
Screenshot: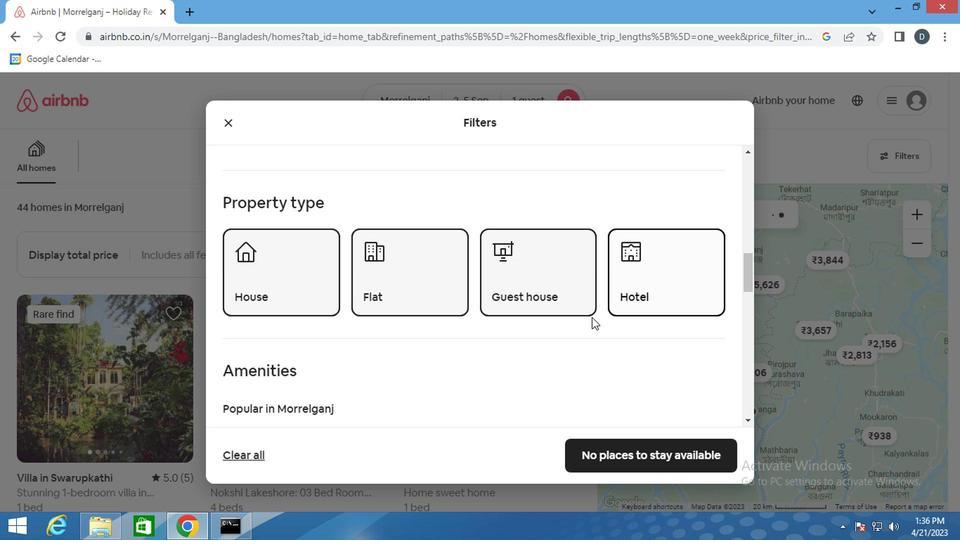 
Action: Mouse scrolled (581, 319) with delta (0, 0)
Screenshot: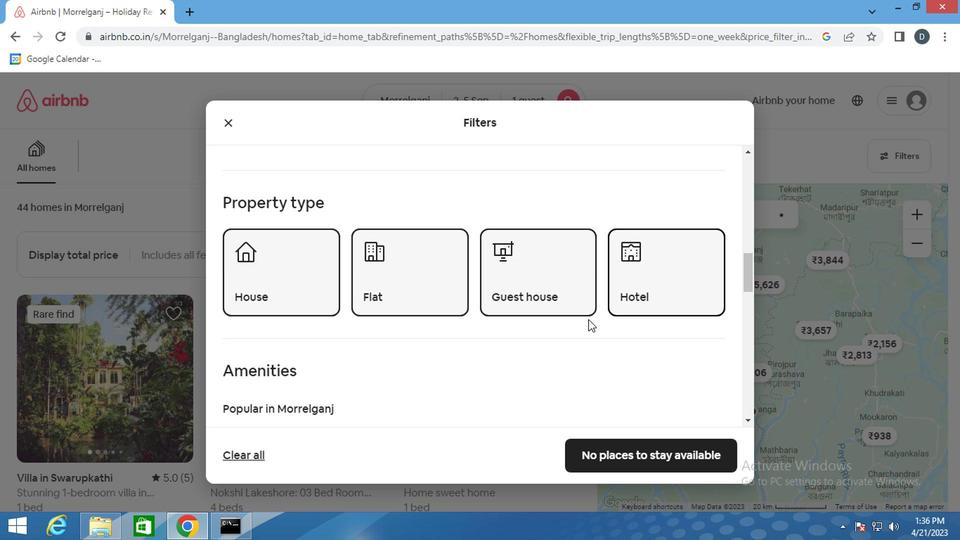 
Action: Mouse scrolled (581, 319) with delta (0, 0)
Screenshot: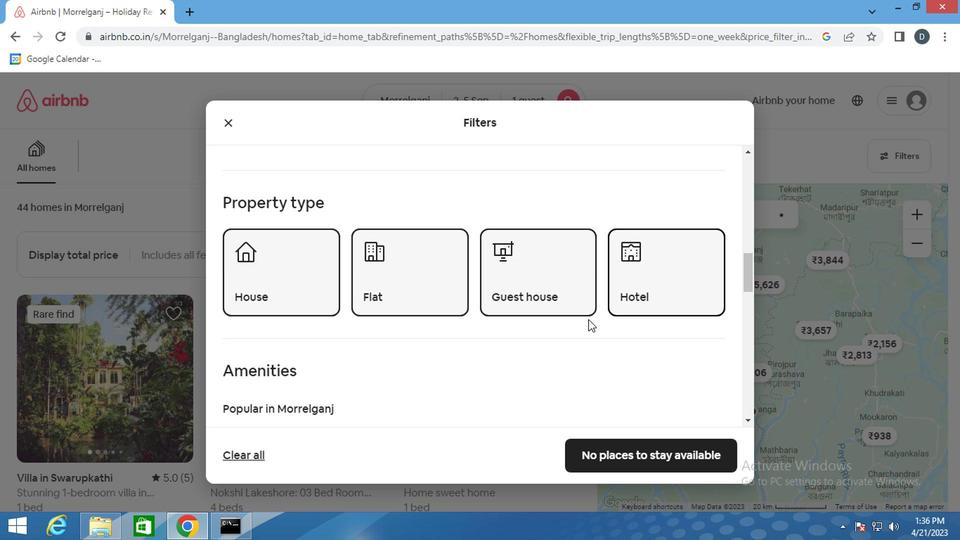 
Action: Mouse moved to (255, 257)
Screenshot: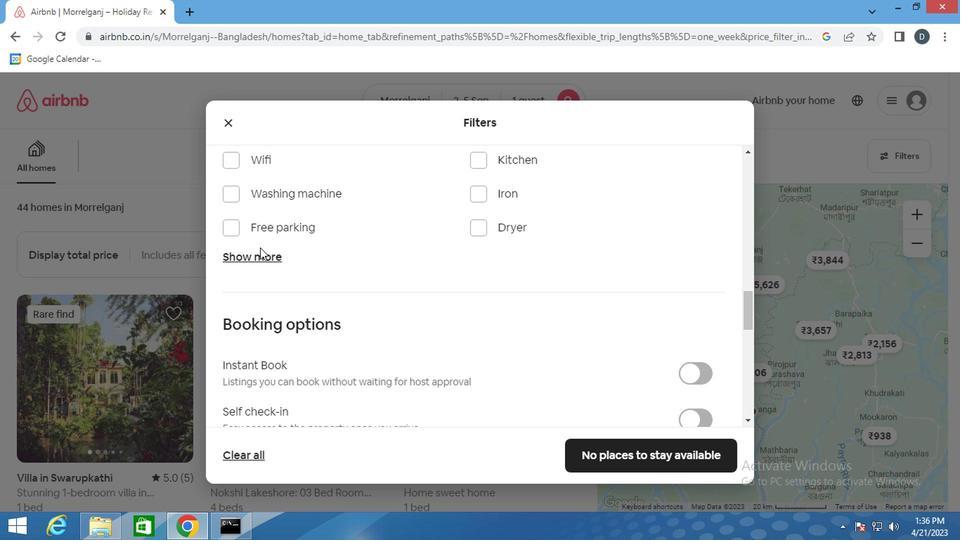 
Action: Mouse pressed left at (255, 257)
Screenshot: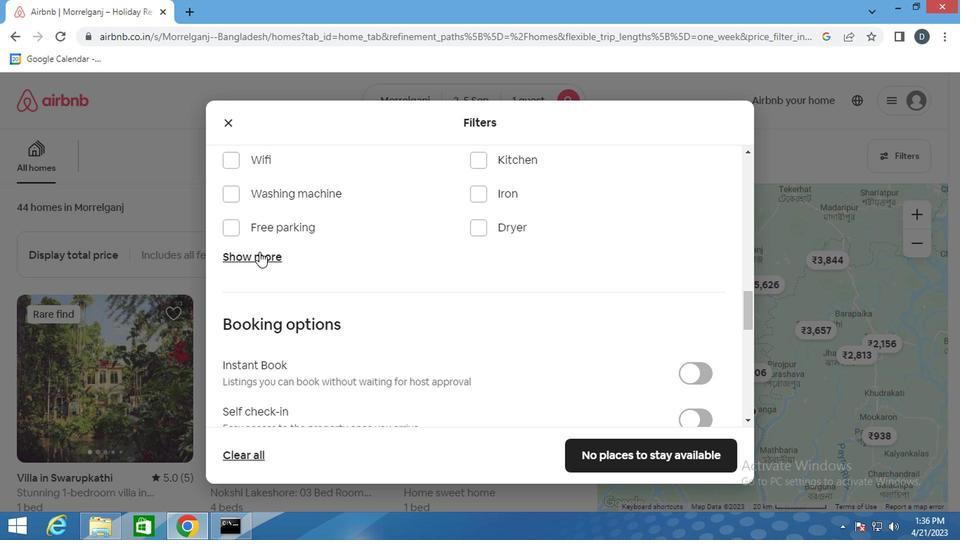 
Action: Mouse moved to (287, 305)
Screenshot: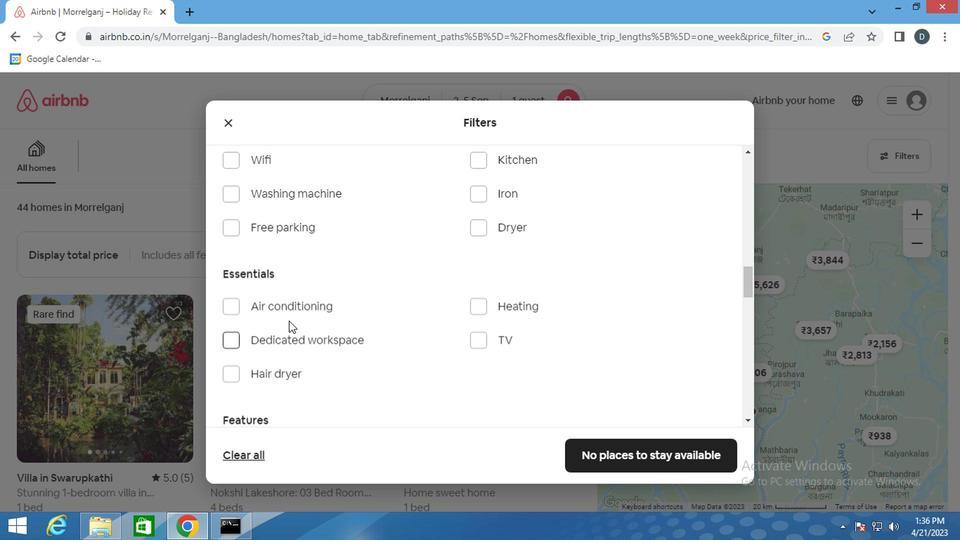 
Action: Mouse pressed left at (287, 305)
Screenshot: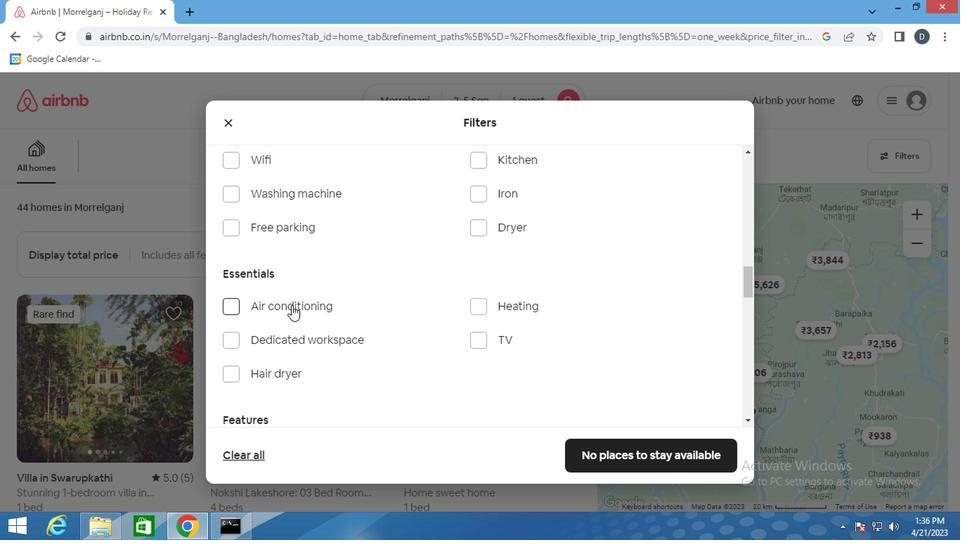 
Action: Mouse scrolled (287, 305) with delta (0, 0)
Screenshot: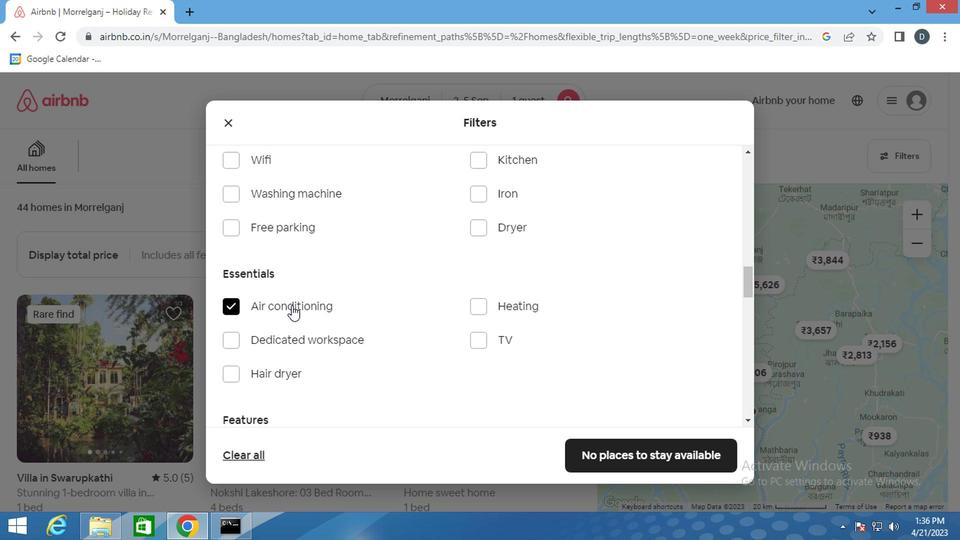 
Action: Mouse scrolled (287, 305) with delta (0, 0)
Screenshot: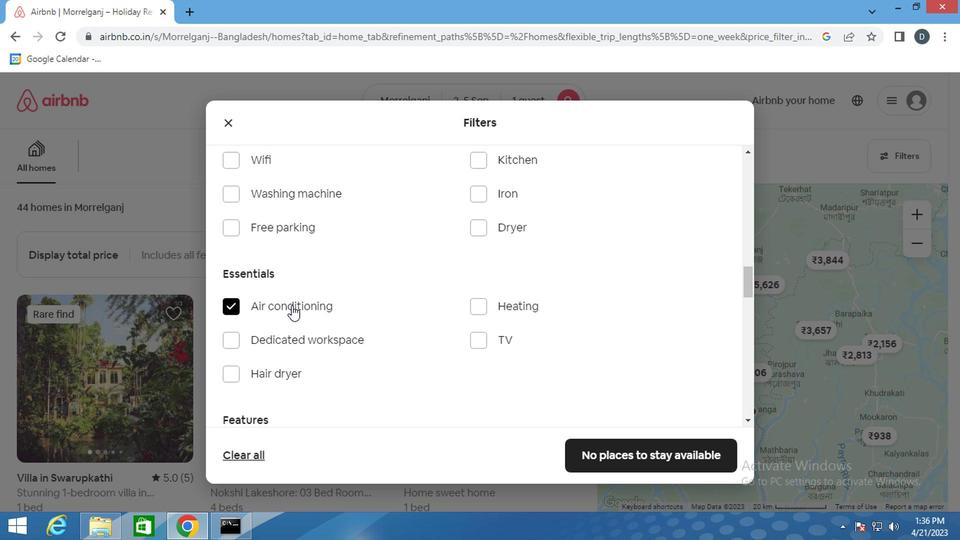 
Action: Mouse moved to (572, 301)
Screenshot: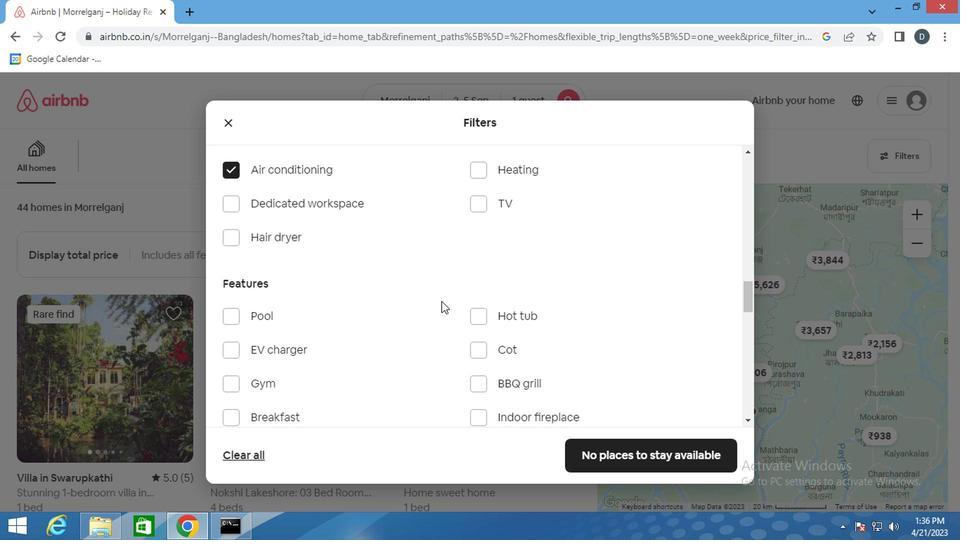 
Action: Mouse scrolled (572, 301) with delta (0, 0)
Screenshot: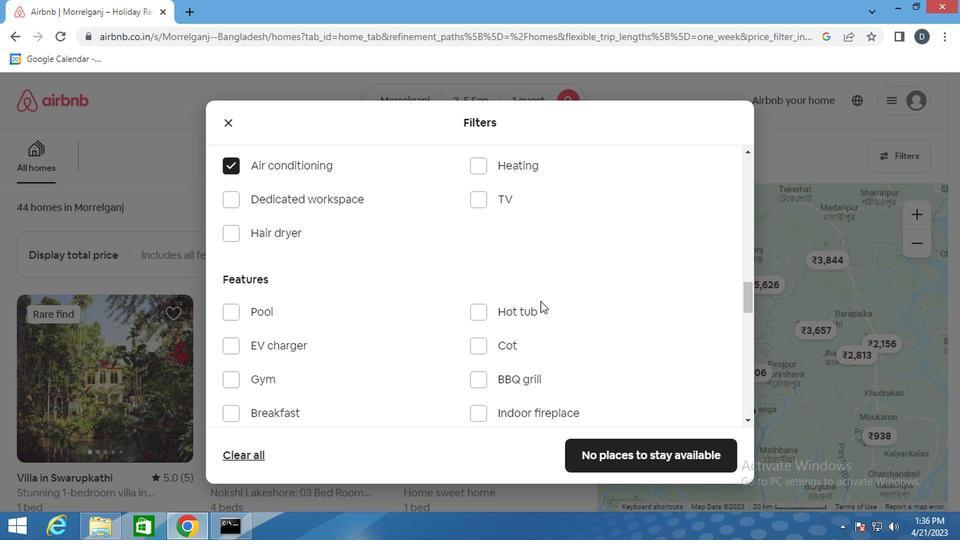
Action: Mouse scrolled (572, 301) with delta (0, 0)
Screenshot: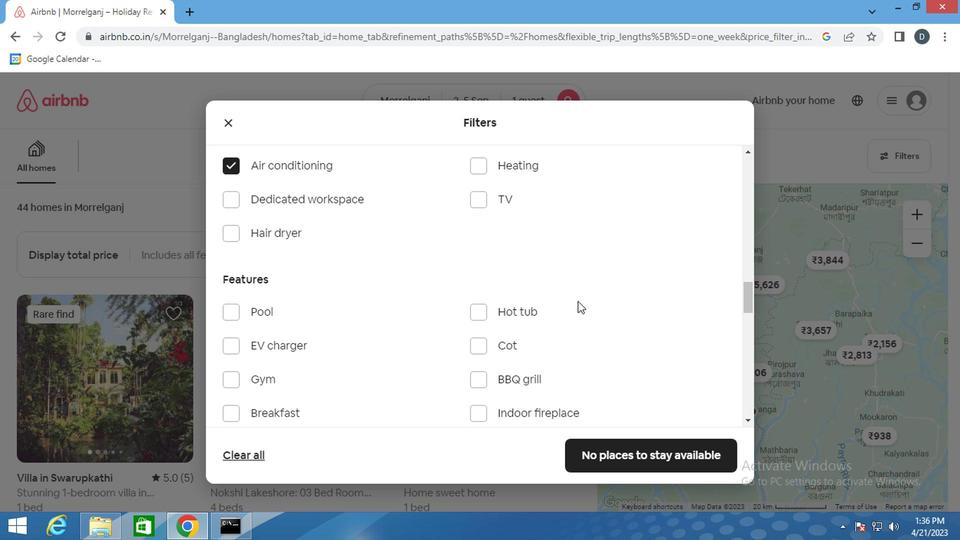 
Action: Mouse scrolled (572, 301) with delta (0, 0)
Screenshot: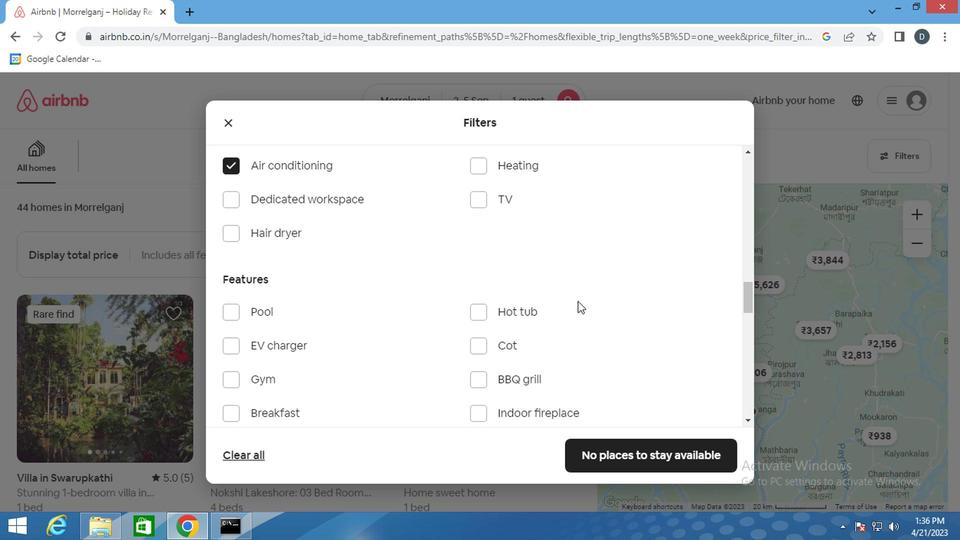 
Action: Mouse moved to (584, 299)
Screenshot: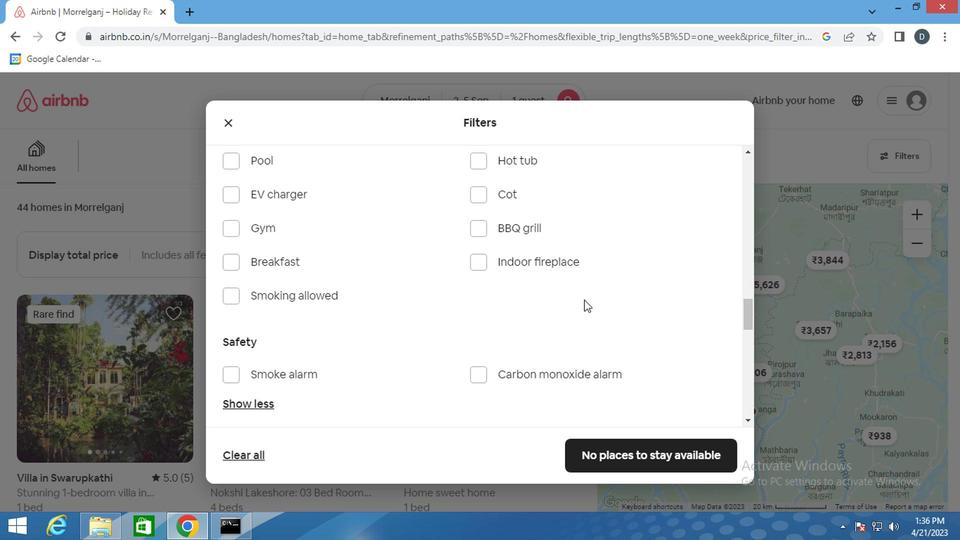 
Action: Mouse scrolled (584, 299) with delta (0, 0)
Screenshot: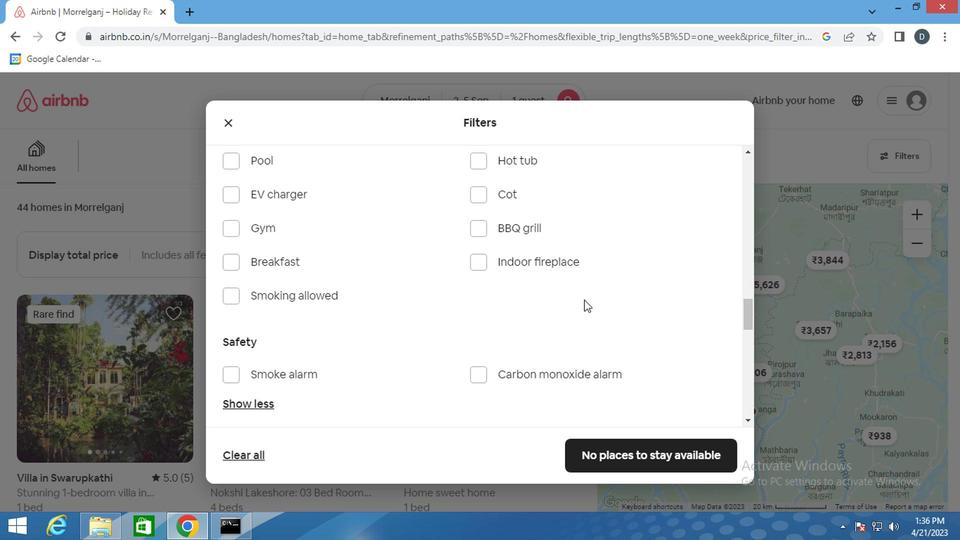 
Action: Mouse moved to (585, 299)
Screenshot: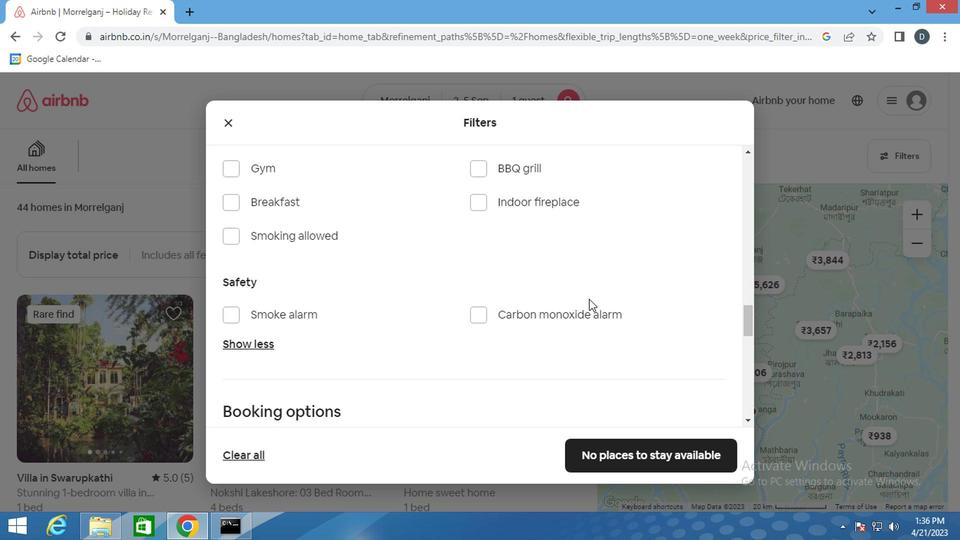 
Action: Mouse scrolled (585, 299) with delta (0, 0)
Screenshot: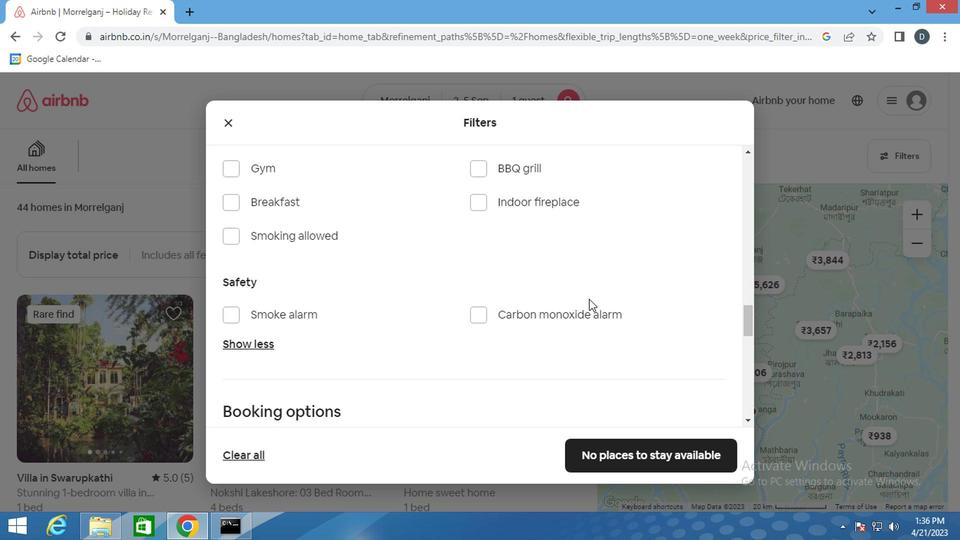 
Action: Mouse moved to (662, 300)
Screenshot: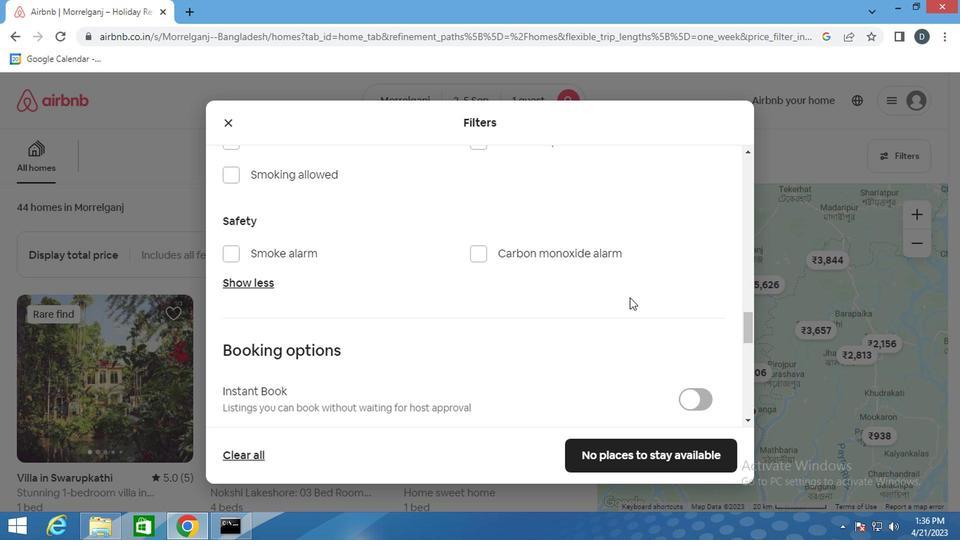 
Action: Mouse scrolled (662, 299) with delta (0, 0)
Screenshot: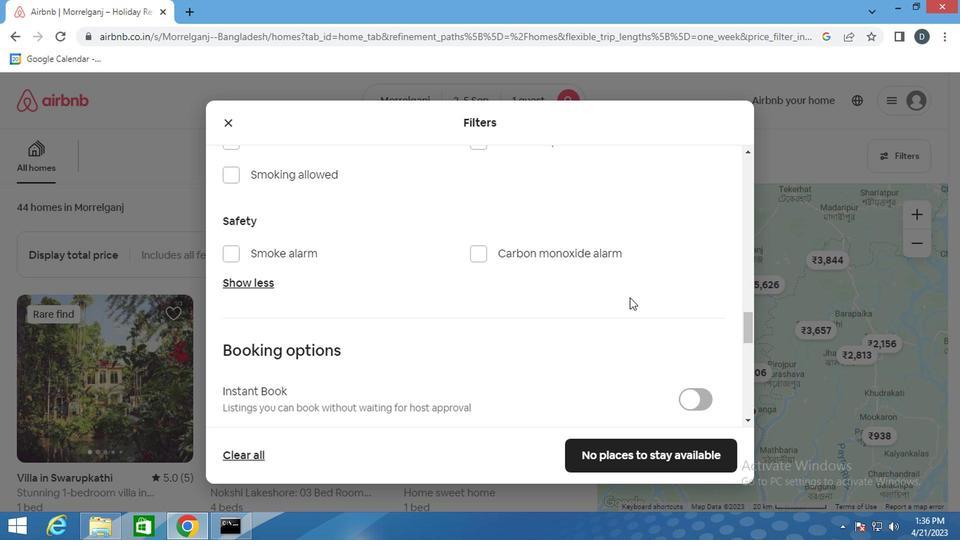 
Action: Mouse moved to (663, 303)
Screenshot: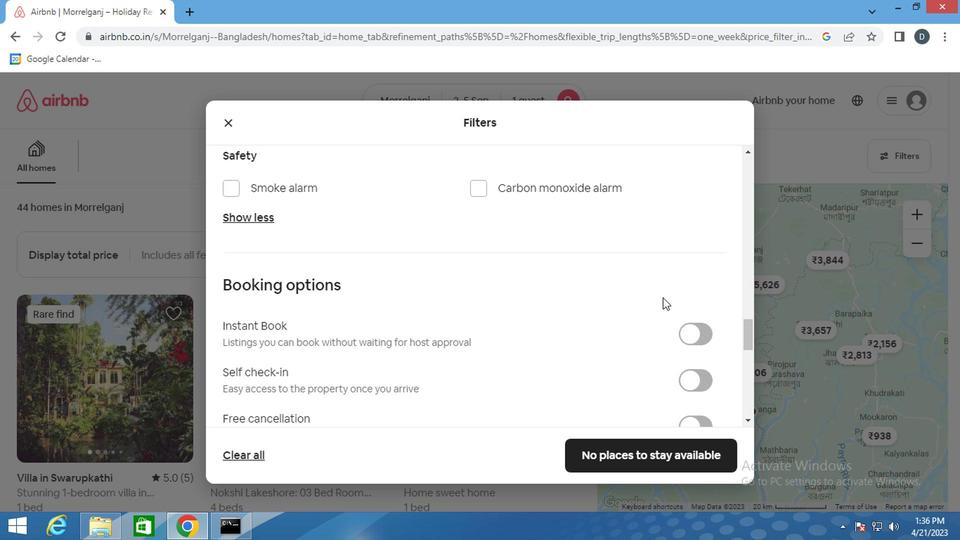 
Action: Mouse scrolled (663, 302) with delta (0, -1)
Screenshot: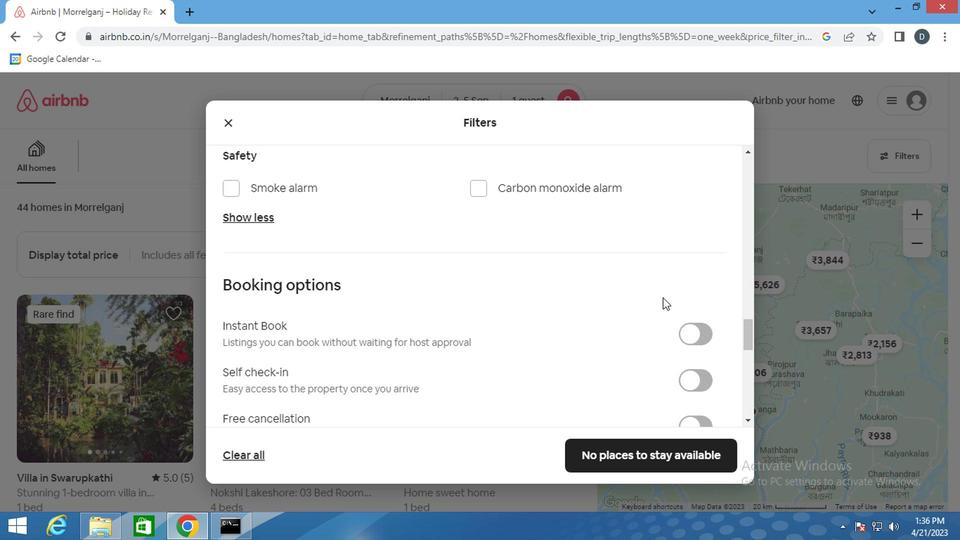 
Action: Mouse moved to (695, 226)
Screenshot: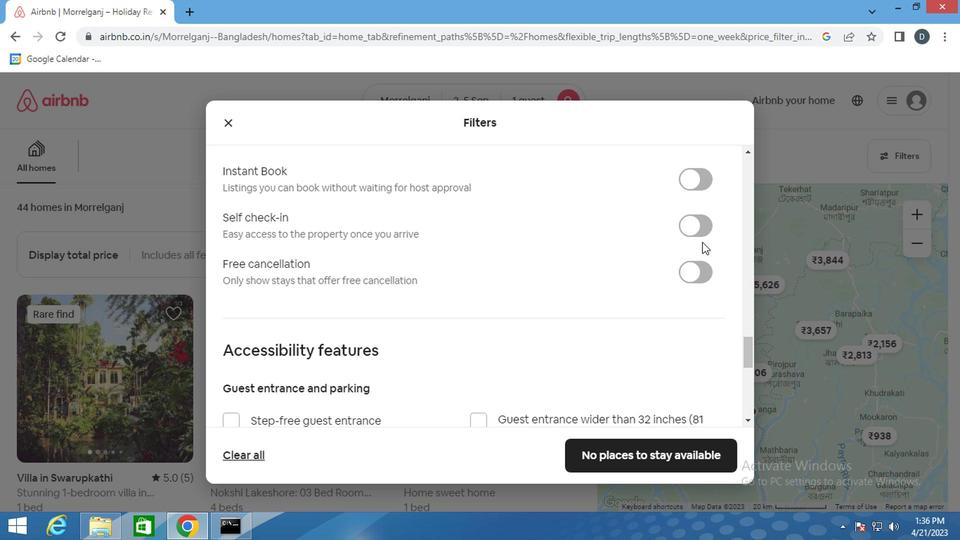 
Action: Mouse pressed left at (695, 226)
Screenshot: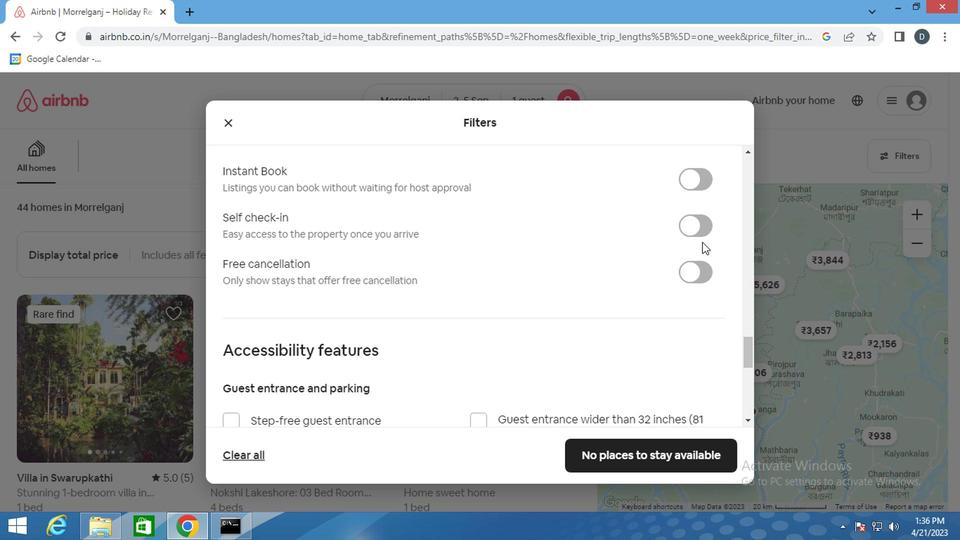 
Action: Mouse moved to (551, 301)
Screenshot: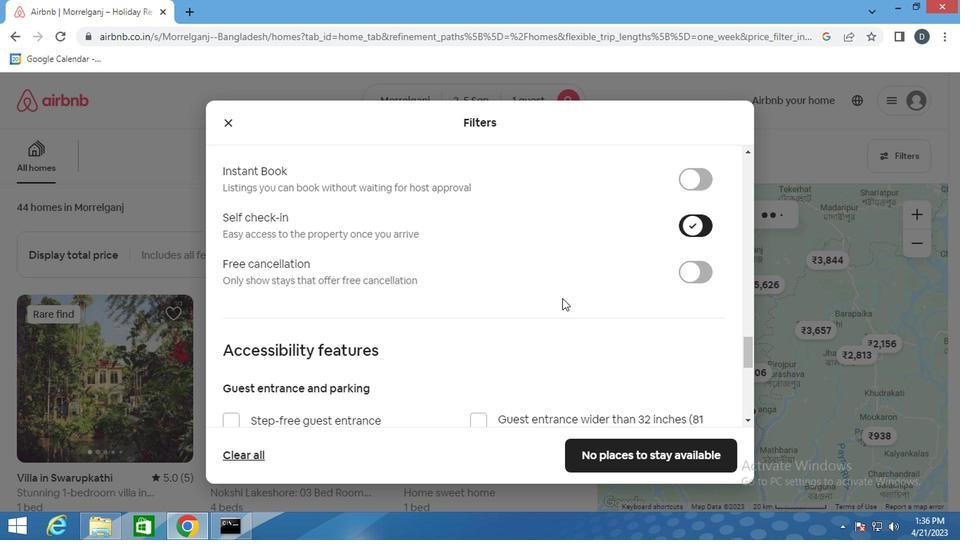 
Action: Mouse scrolled (551, 301) with delta (0, 0)
Screenshot: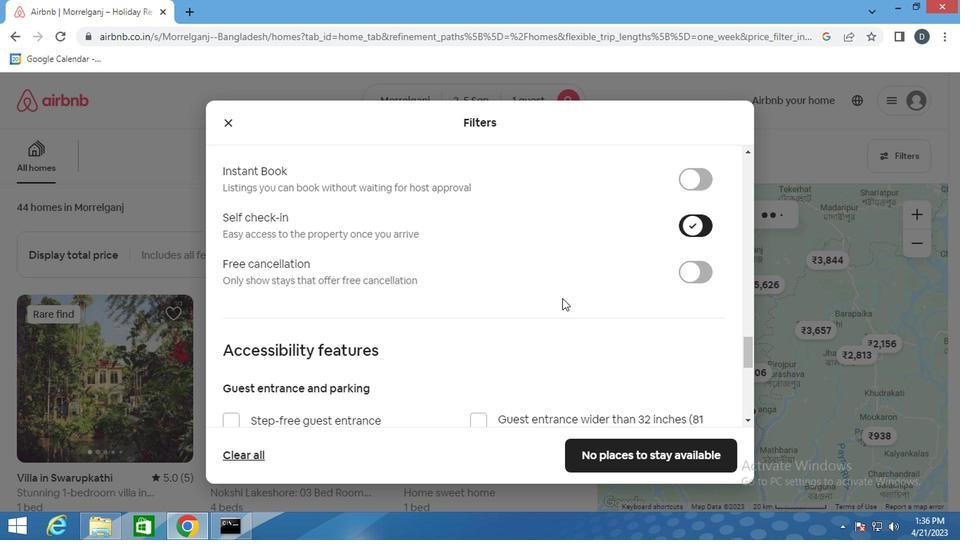 
Action: Mouse scrolled (551, 301) with delta (0, 0)
Screenshot: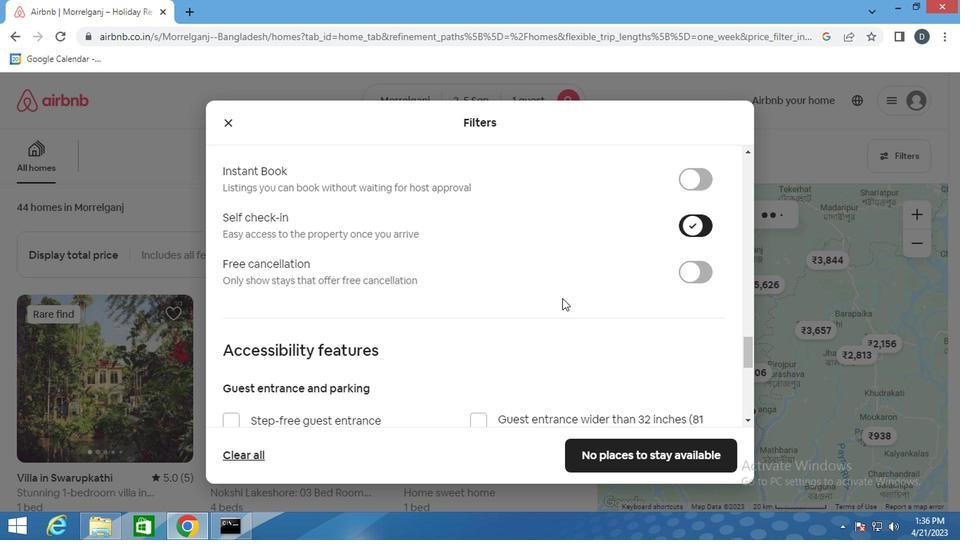 
Action: Mouse scrolled (551, 301) with delta (0, 0)
Screenshot: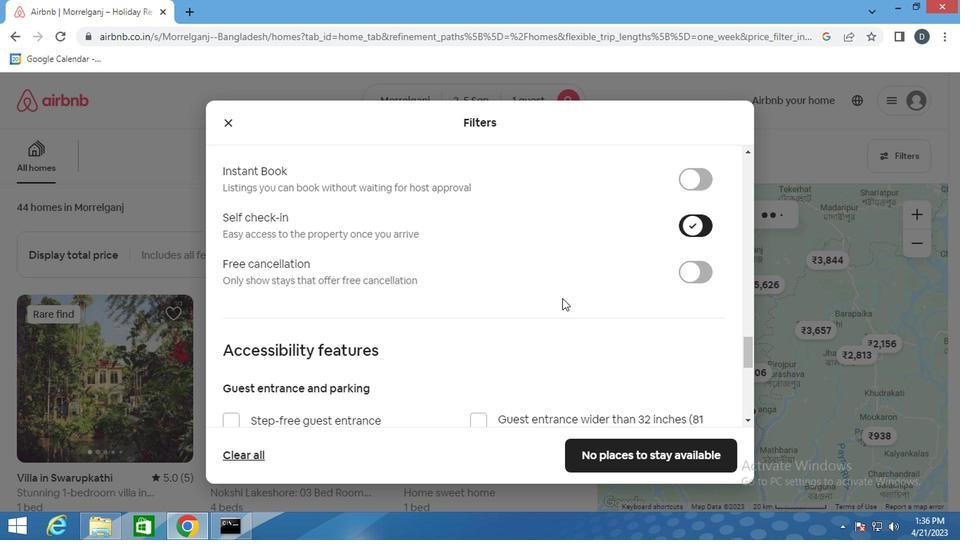 
Action: Mouse moved to (551, 302)
Screenshot: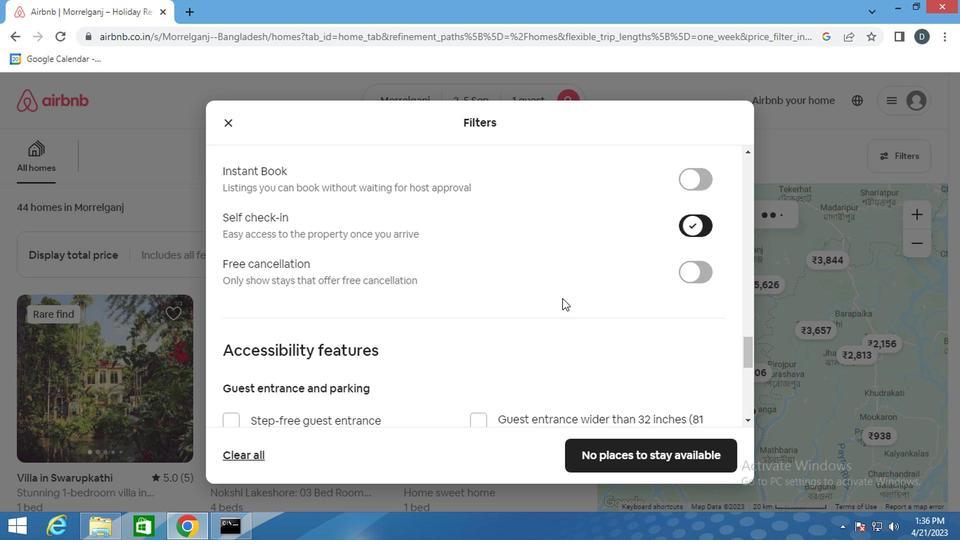 
Action: Mouse scrolled (551, 301) with delta (0, 0)
Screenshot: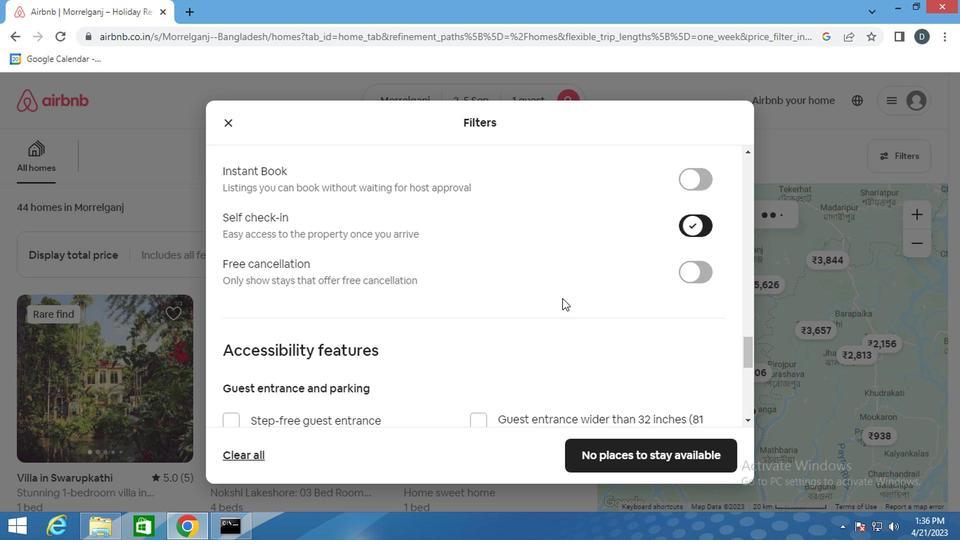 
Action: Mouse moved to (551, 302)
Screenshot: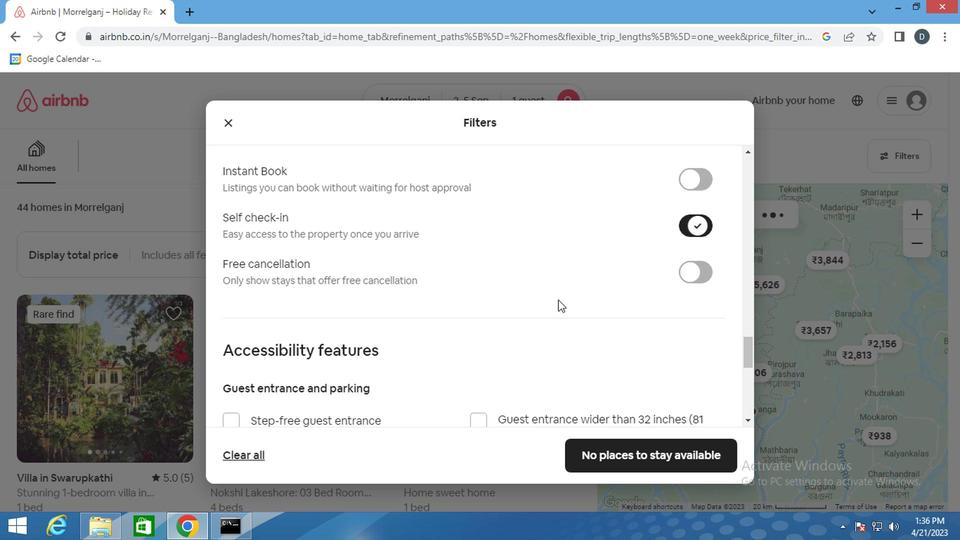 
Action: Mouse scrolled (551, 301) with delta (0, 0)
Screenshot: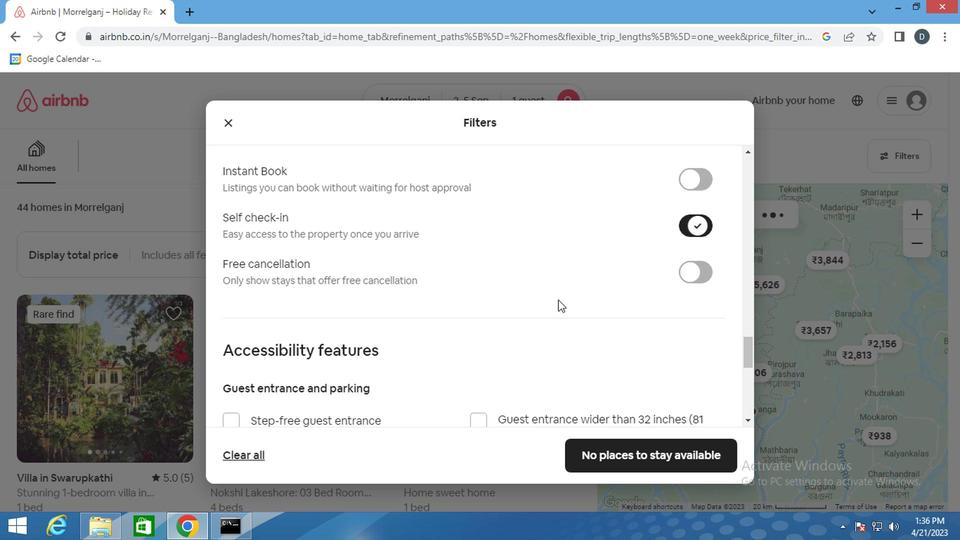 
Action: Mouse moved to (496, 321)
Screenshot: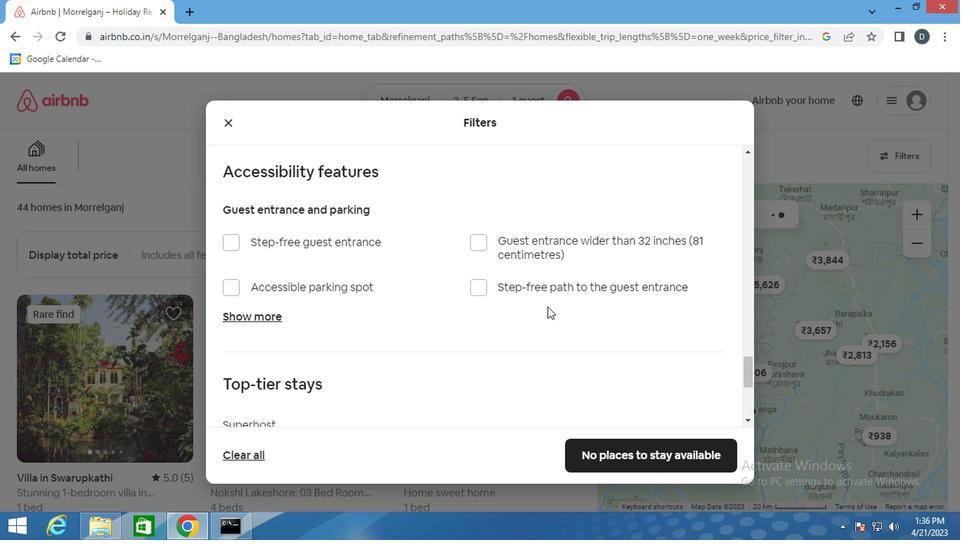 
Action: Mouse scrolled (496, 321) with delta (0, 0)
Screenshot: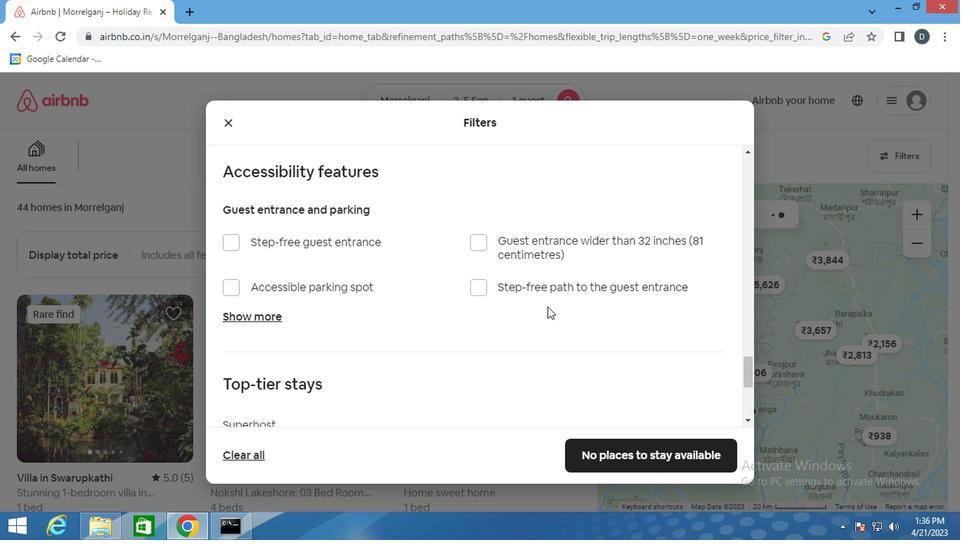 
Action: Mouse moved to (482, 326)
Screenshot: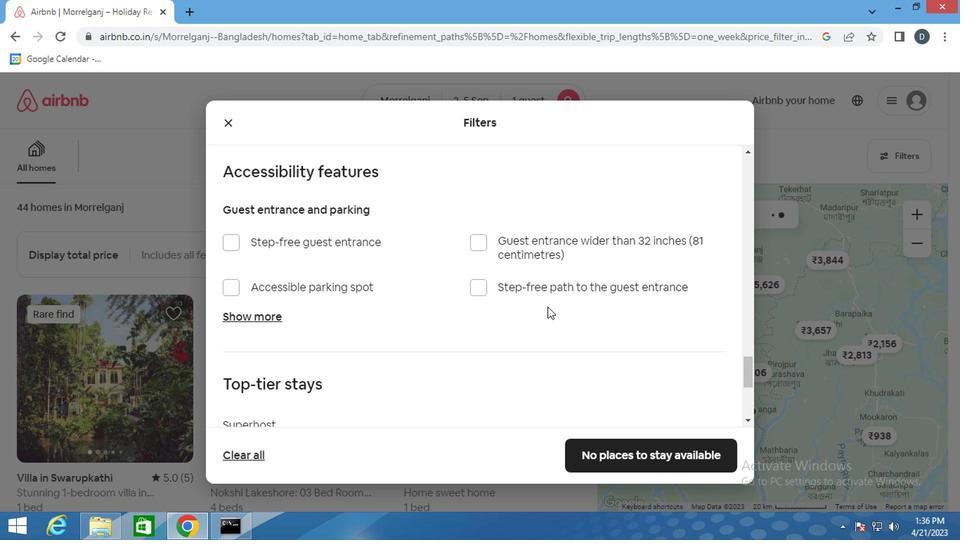 
Action: Mouse scrolled (482, 325) with delta (0, -1)
Screenshot: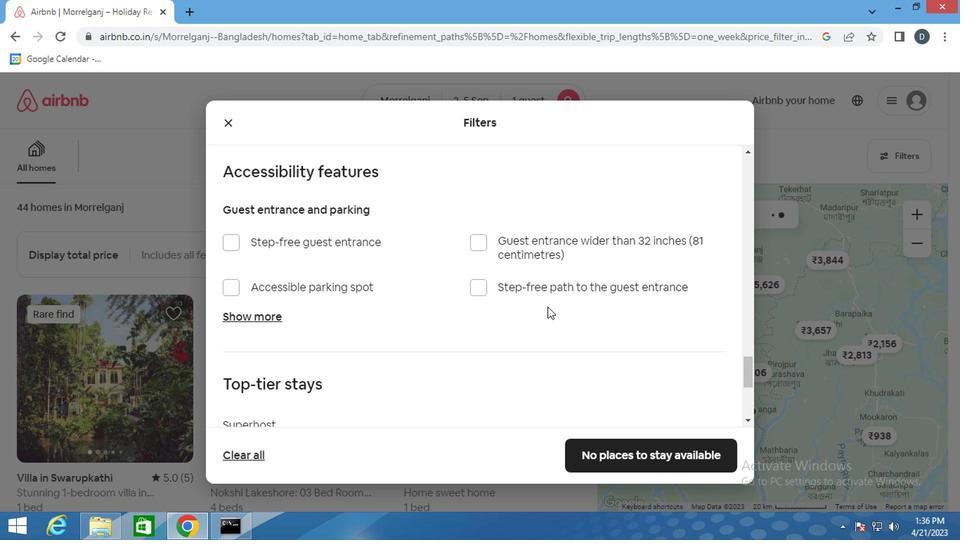 
Action: Mouse moved to (475, 328)
Screenshot: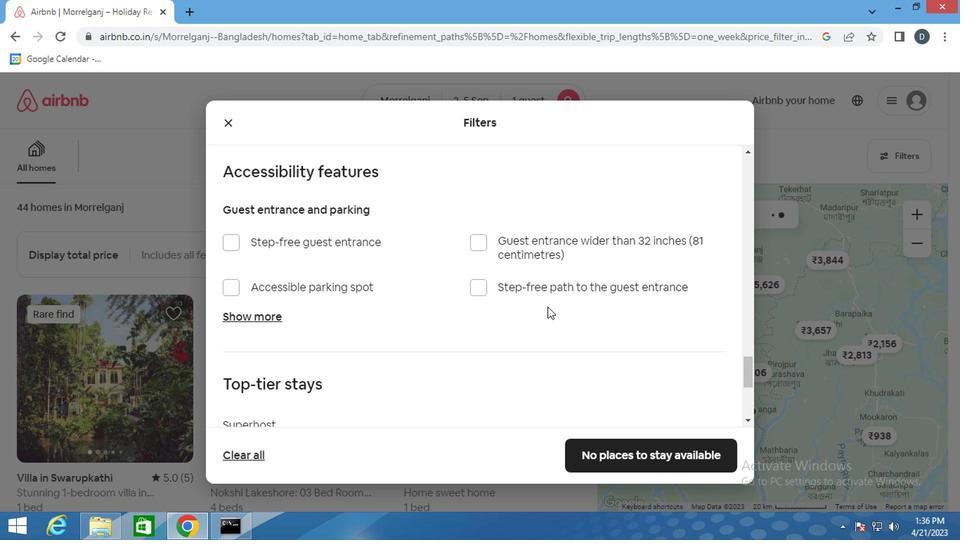 
Action: Mouse scrolled (475, 327) with delta (0, -1)
Screenshot: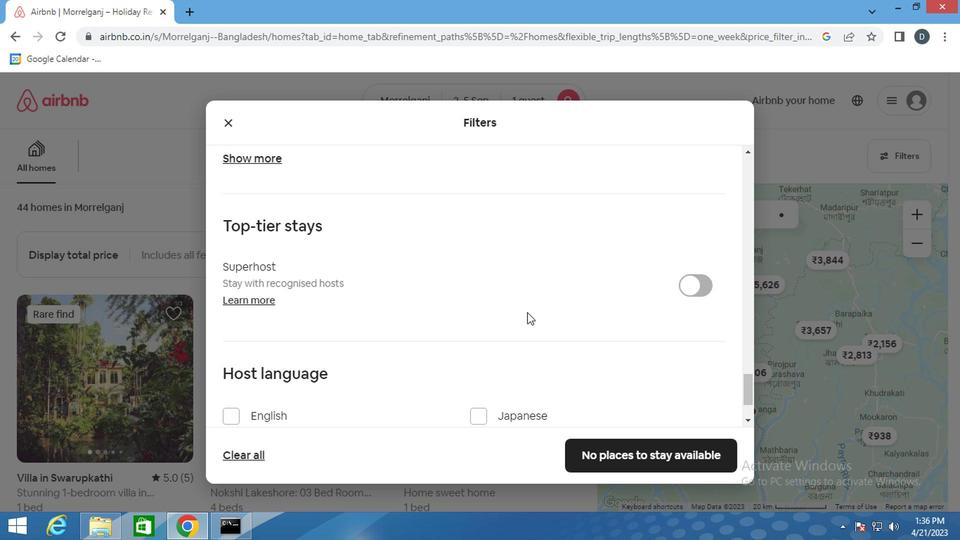 
Action: Mouse moved to (454, 335)
Screenshot: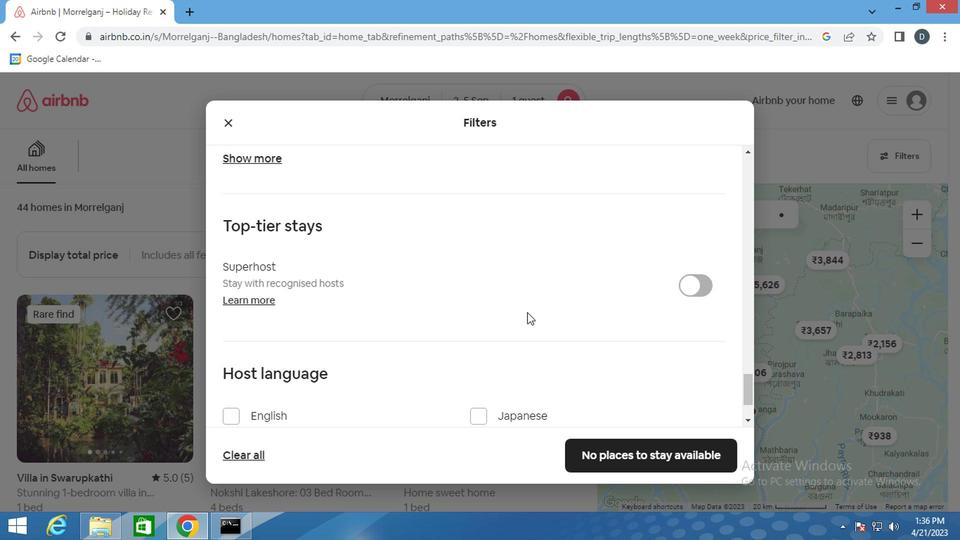 
Action: Mouse scrolled (454, 334) with delta (0, -1)
Screenshot: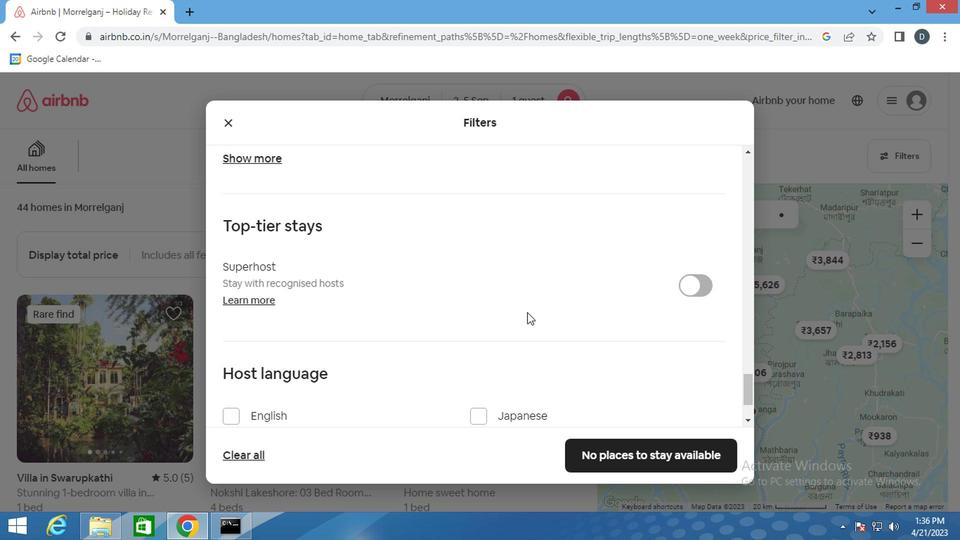 
Action: Mouse moved to (264, 332)
Screenshot: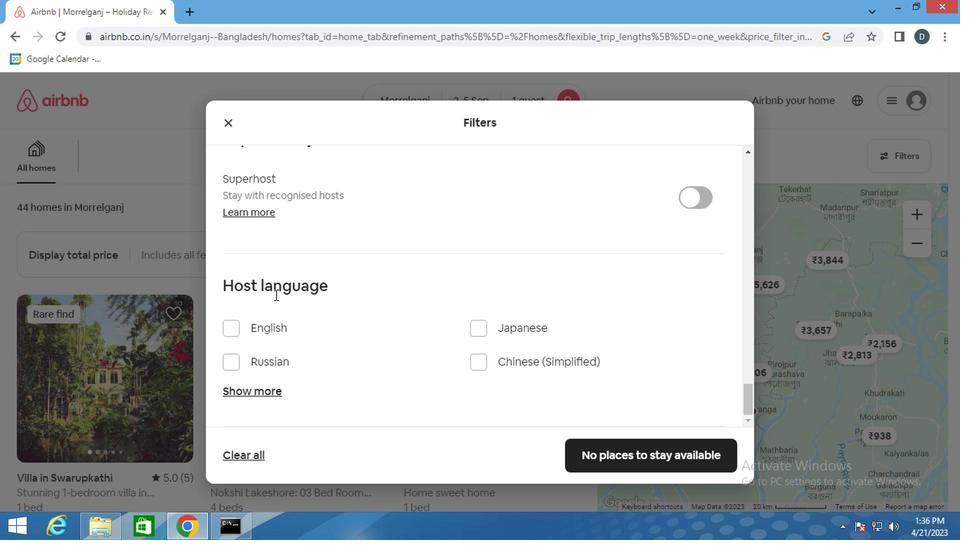 
Action: Mouse pressed left at (264, 332)
Screenshot: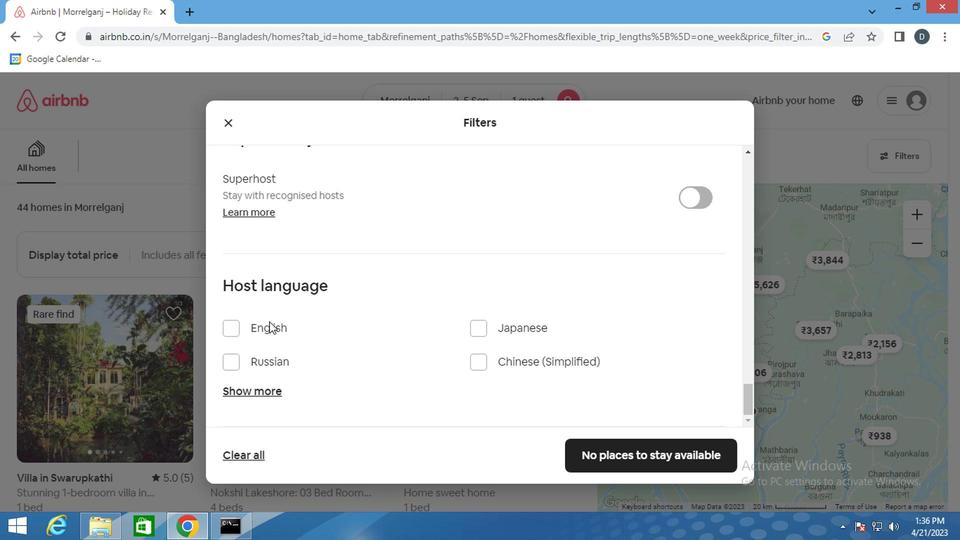 
Action: Mouse moved to (669, 451)
Screenshot: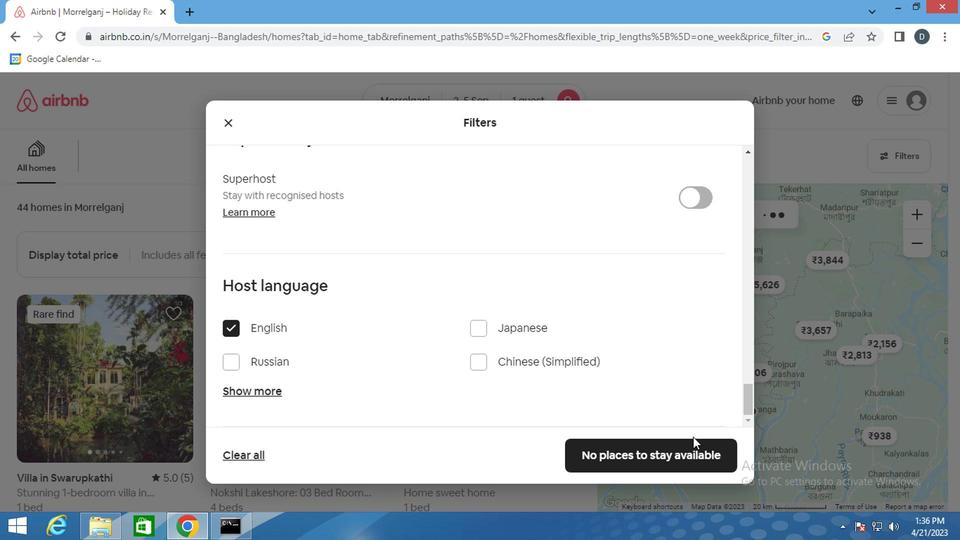 
Action: Mouse pressed left at (669, 451)
Screenshot: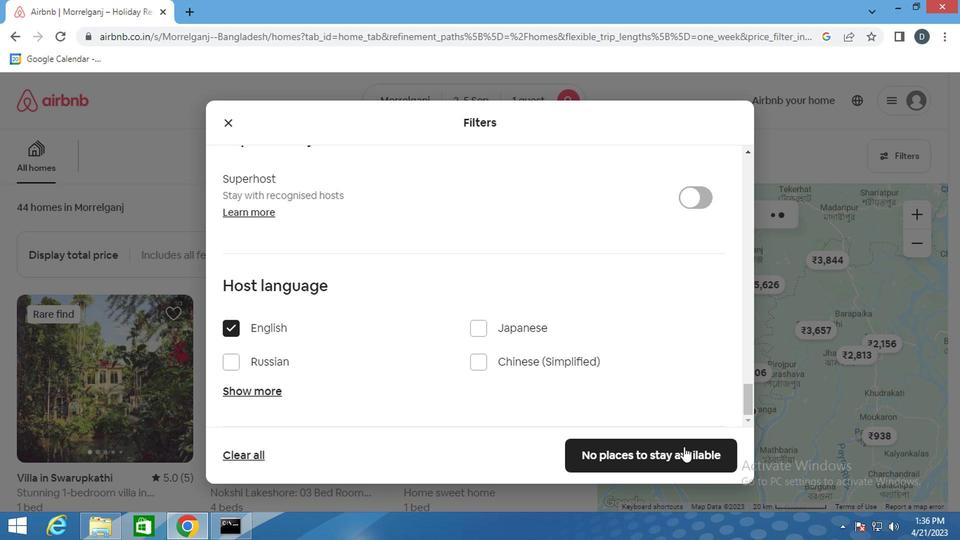 
Action: Mouse moved to (553, 312)
Screenshot: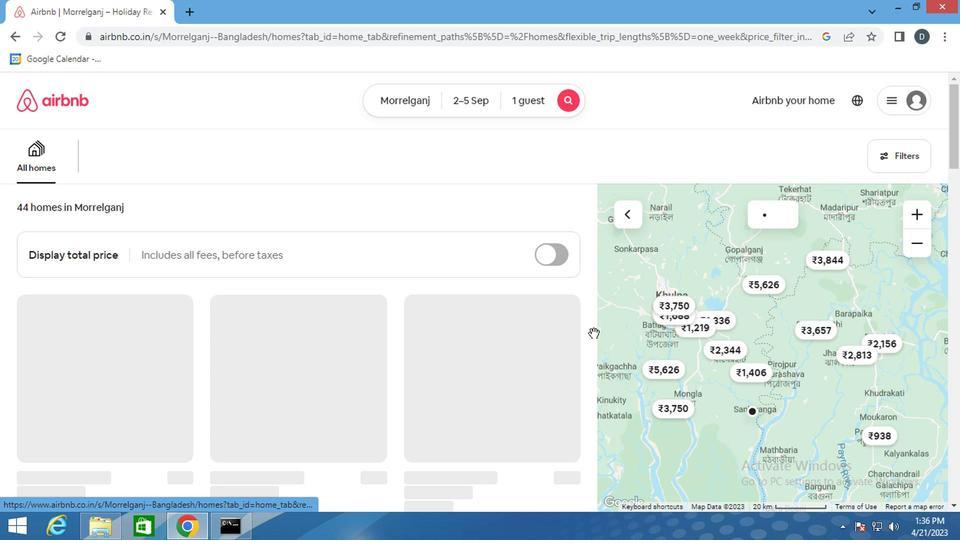 
